 Task: Select the ''Changes'' option.
Action: Mouse scrolled (205, 333) with delta (0, 0)
Screenshot: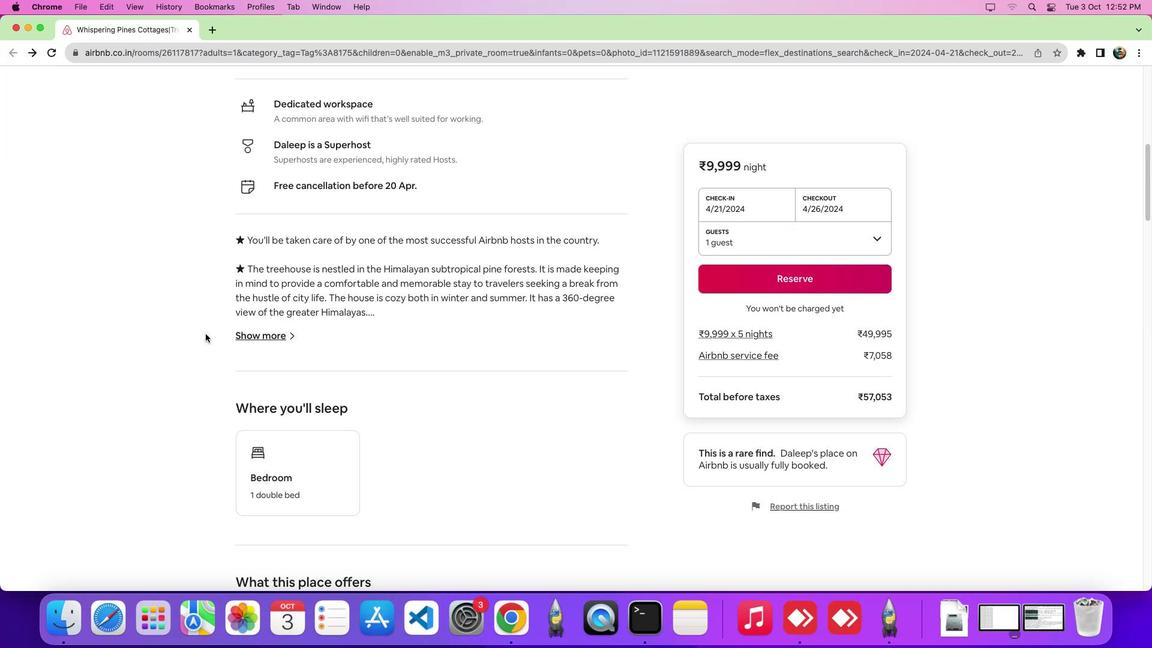 
Action: Mouse scrolled (205, 333) with delta (0, -1)
Screenshot: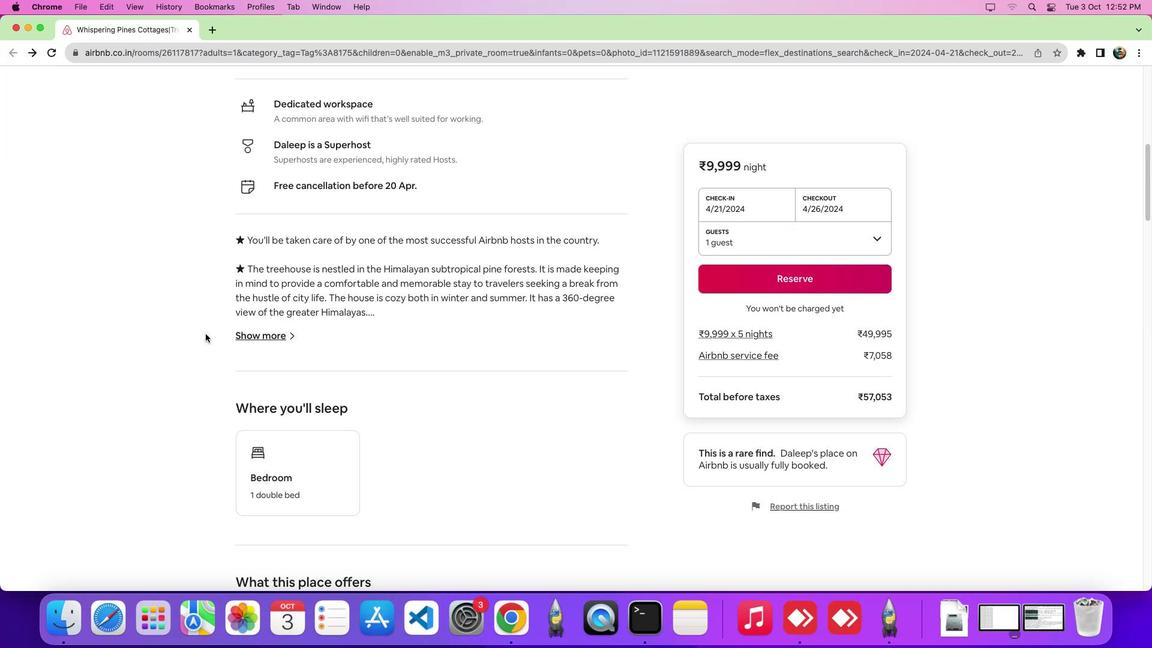 
Action: Mouse scrolled (205, 333) with delta (0, -5)
Screenshot: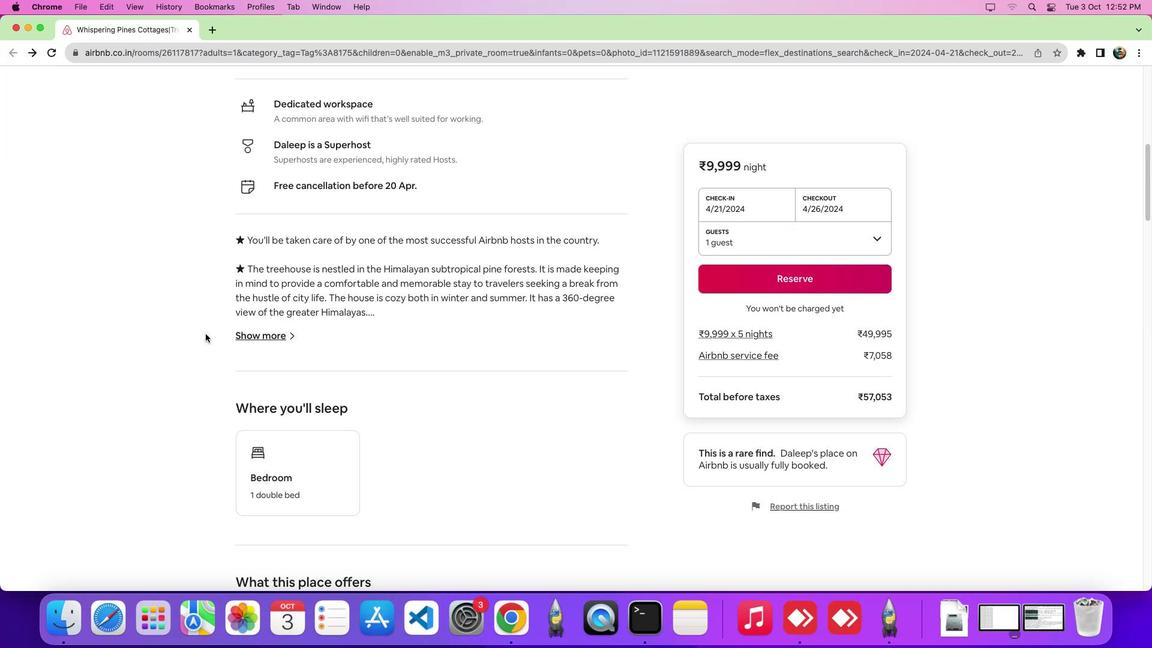 
Action: Mouse scrolled (205, 333) with delta (0, -7)
Screenshot: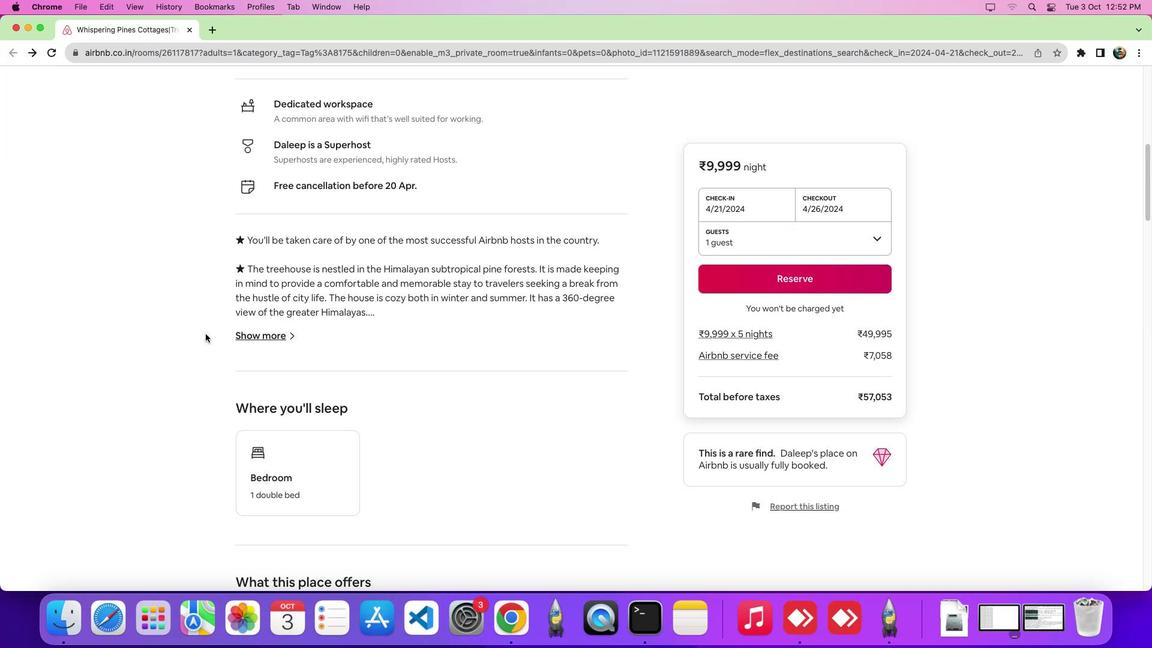 
Action: Mouse scrolled (205, 333) with delta (0, -8)
Screenshot: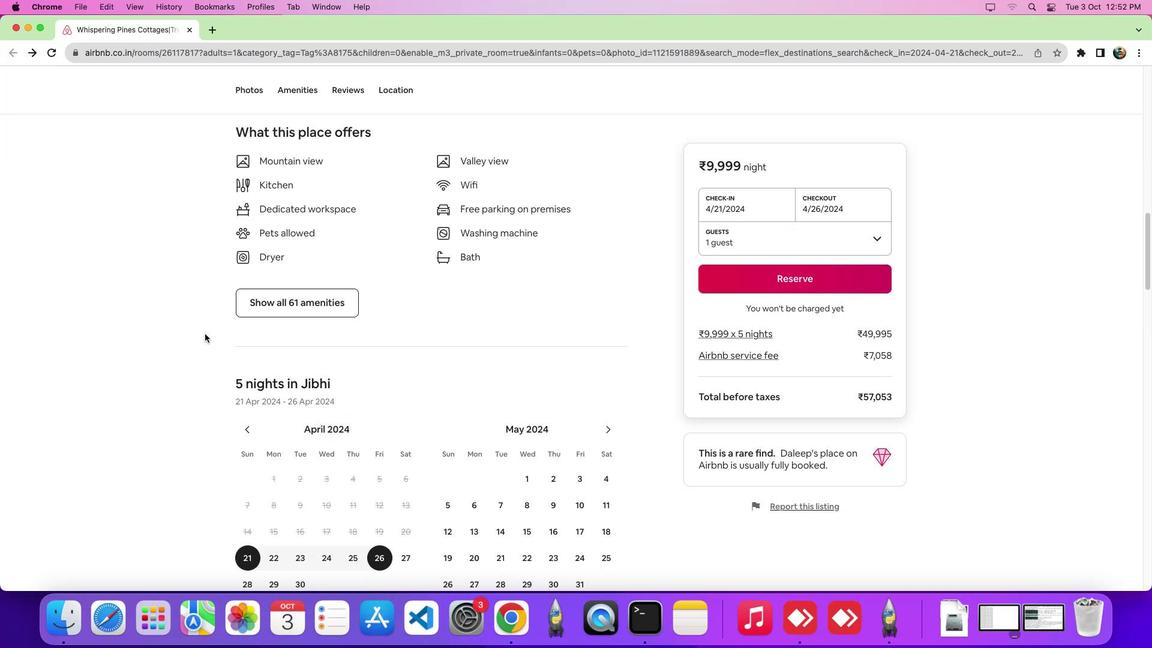 
Action: Mouse moved to (205, 333)
Screenshot: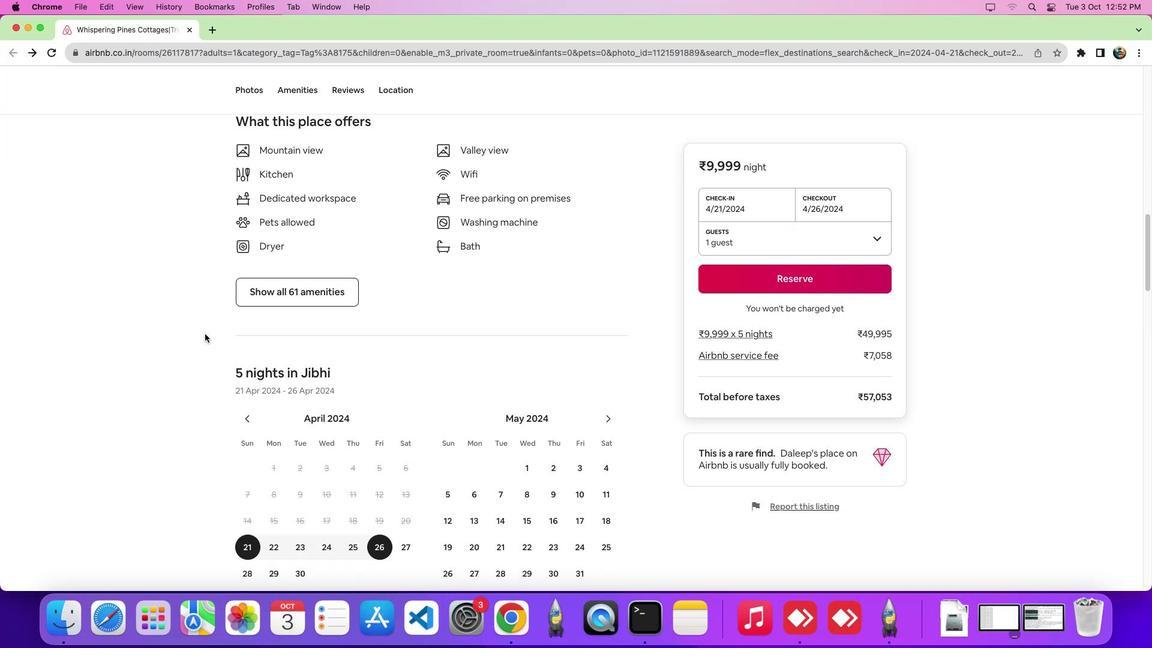 
Action: Mouse scrolled (205, 333) with delta (0, 0)
Screenshot: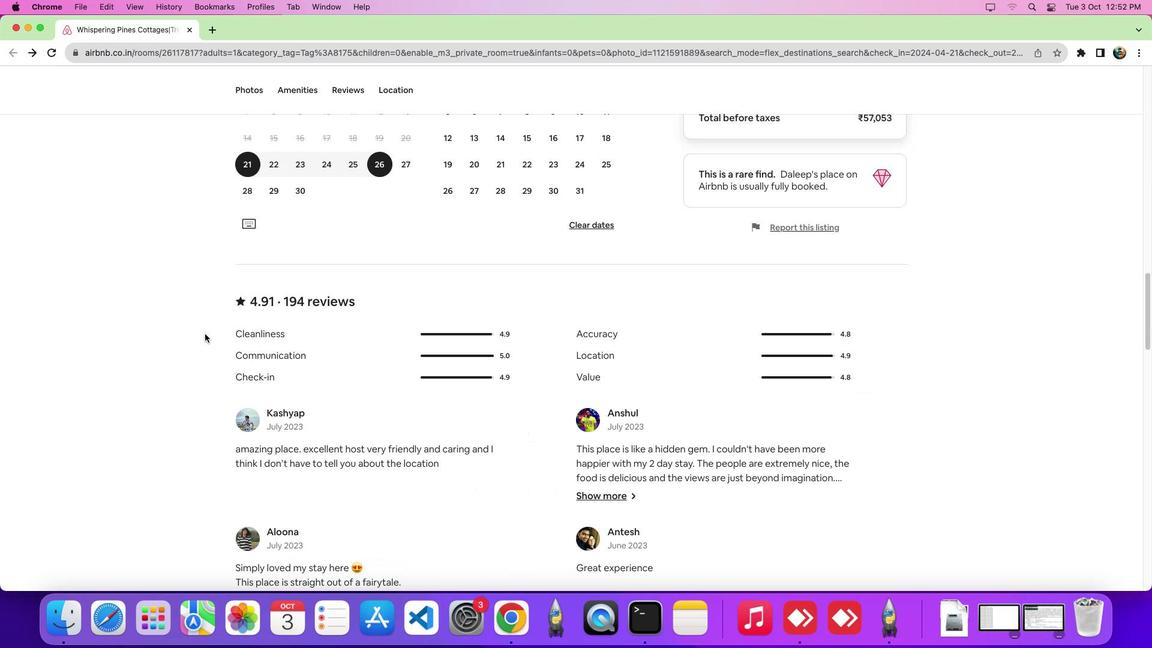 
Action: Mouse scrolled (205, 333) with delta (0, -1)
Screenshot: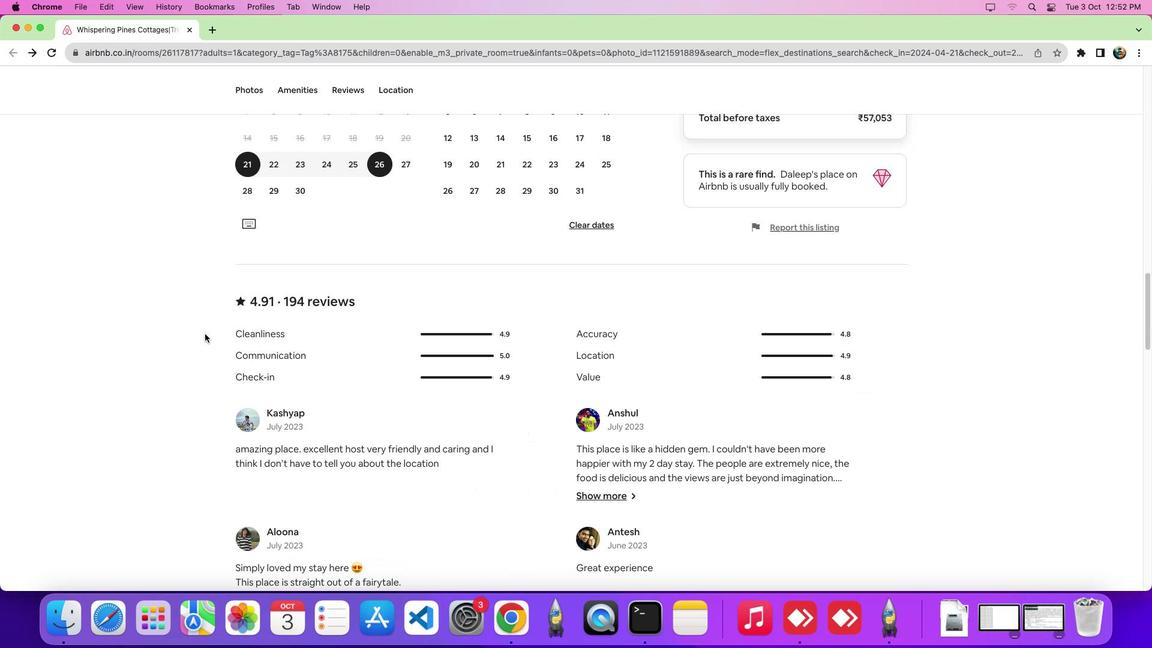 
Action: Mouse scrolled (205, 333) with delta (0, -5)
Screenshot: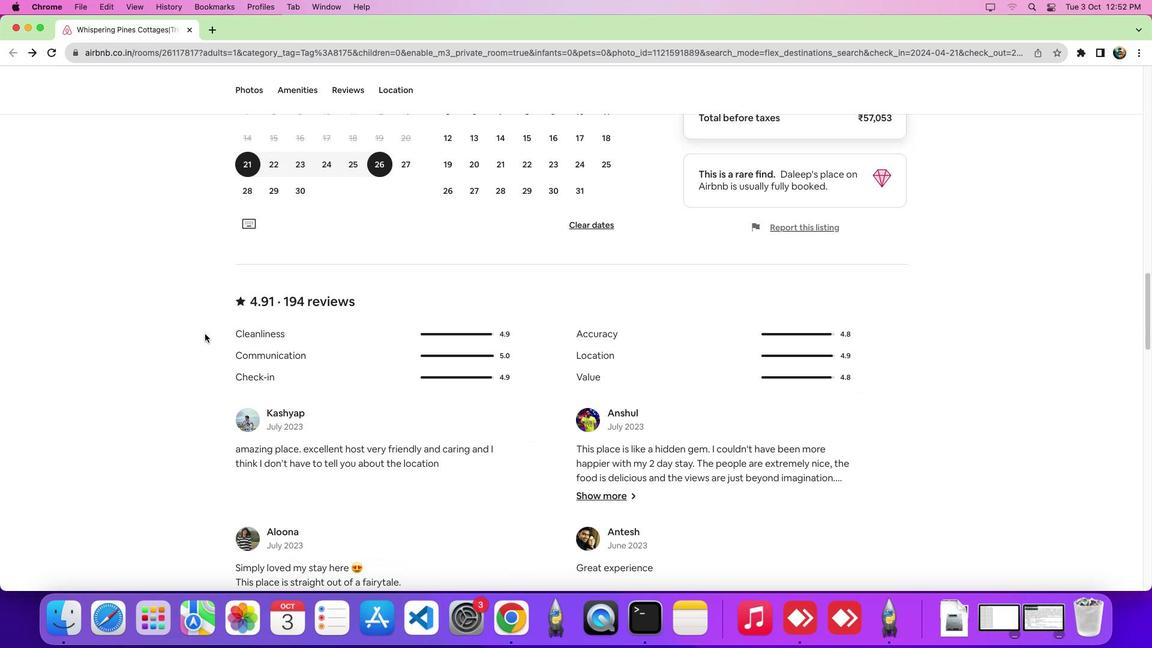 
Action: Mouse scrolled (205, 333) with delta (0, -7)
Screenshot: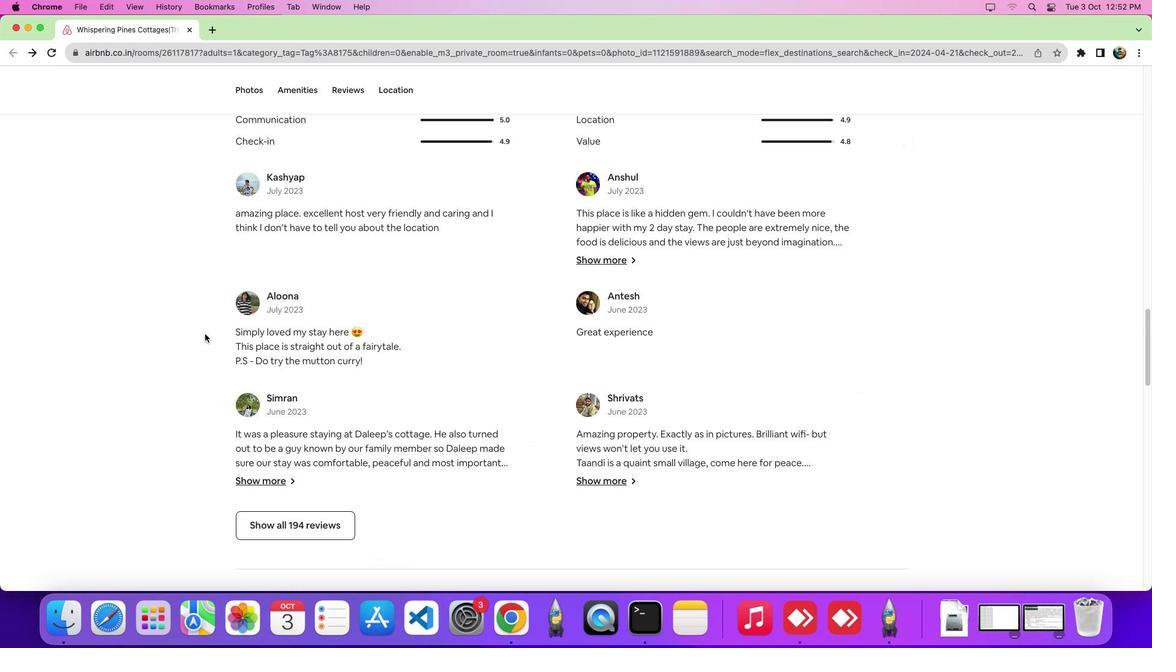 
Action: Mouse moved to (202, 333)
Screenshot: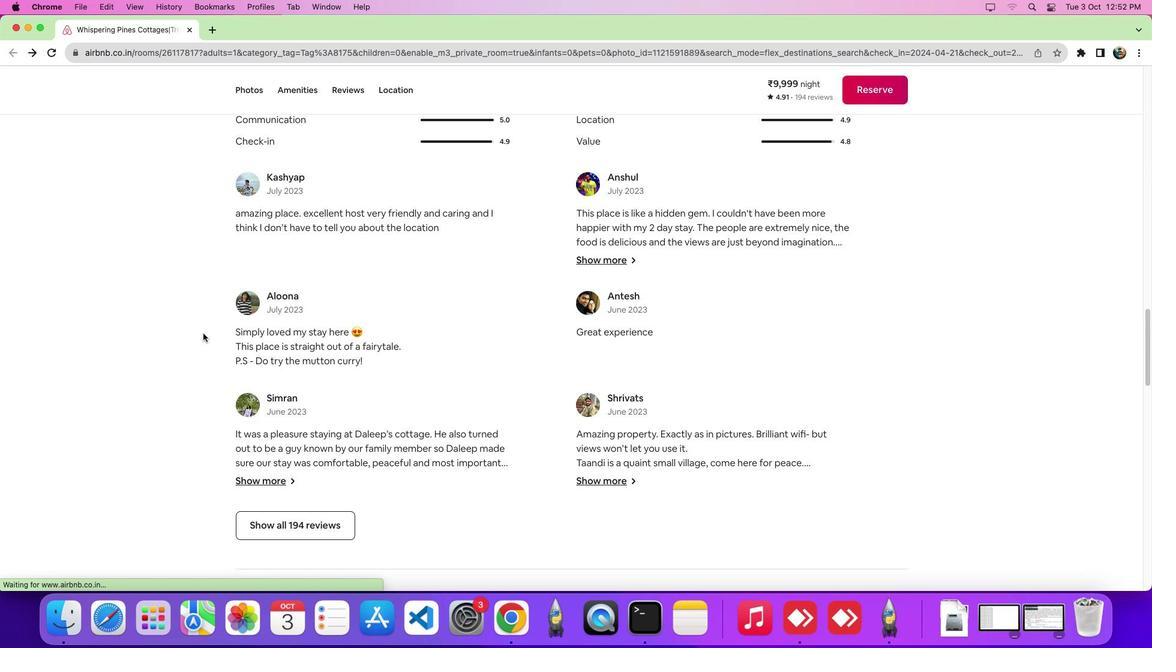 
Action: Mouse scrolled (202, 333) with delta (0, 0)
Screenshot: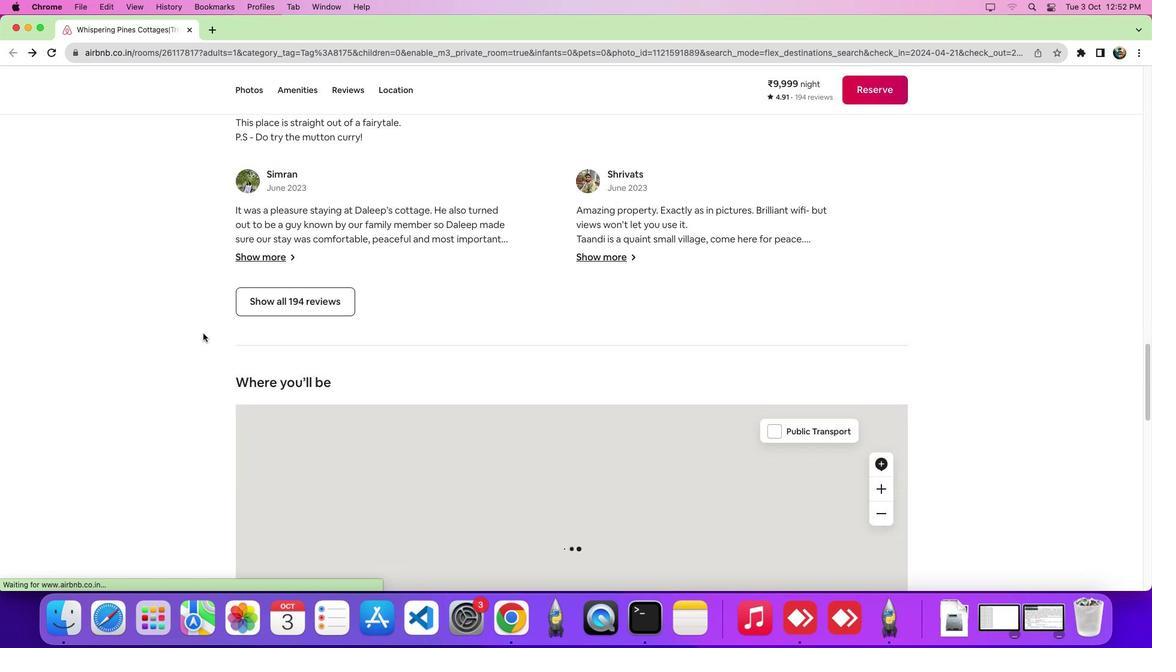 
Action: Mouse scrolled (202, 333) with delta (0, 0)
Screenshot: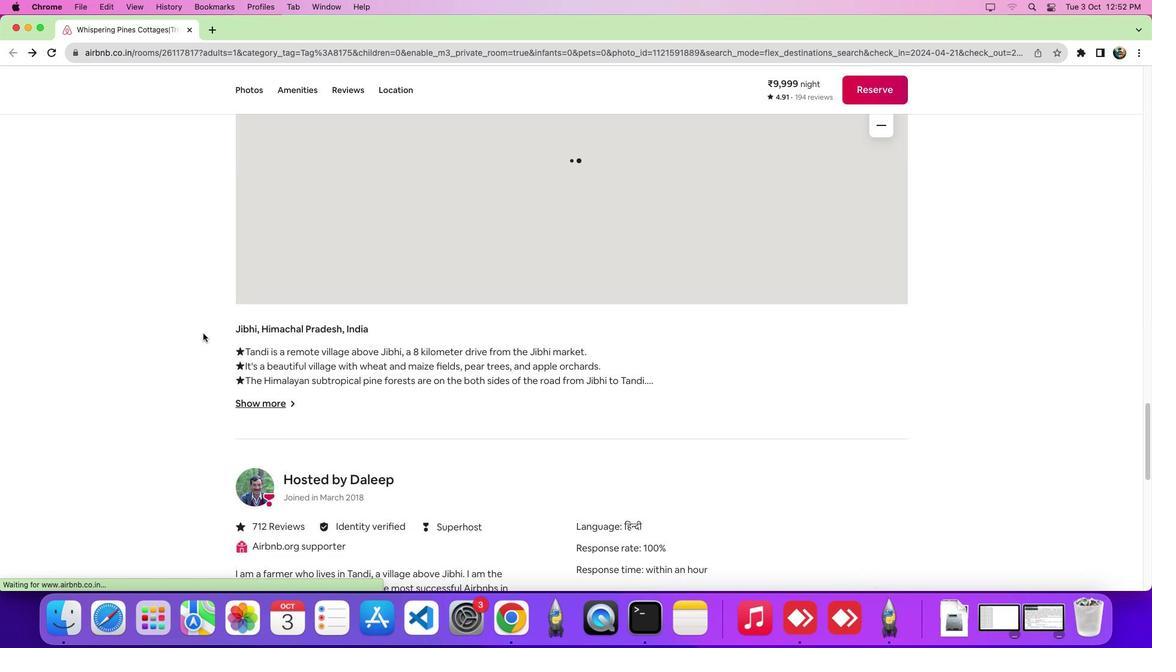 
Action: Mouse scrolled (202, 333) with delta (0, -5)
Screenshot: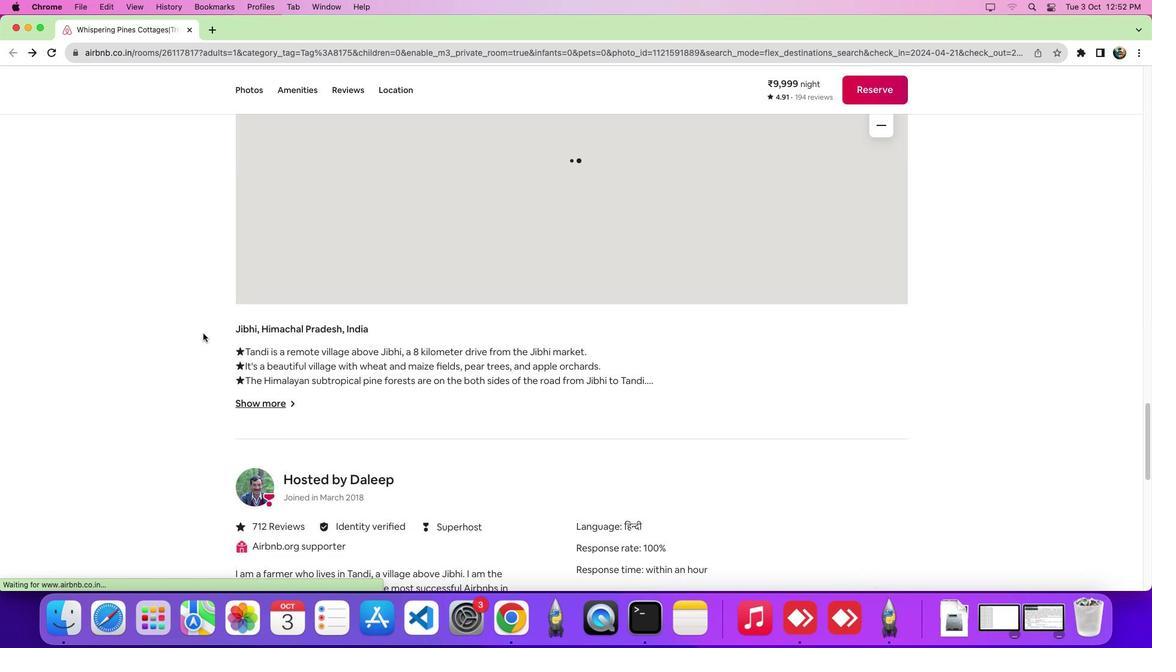 
Action: Mouse scrolled (202, 333) with delta (0, -7)
Screenshot: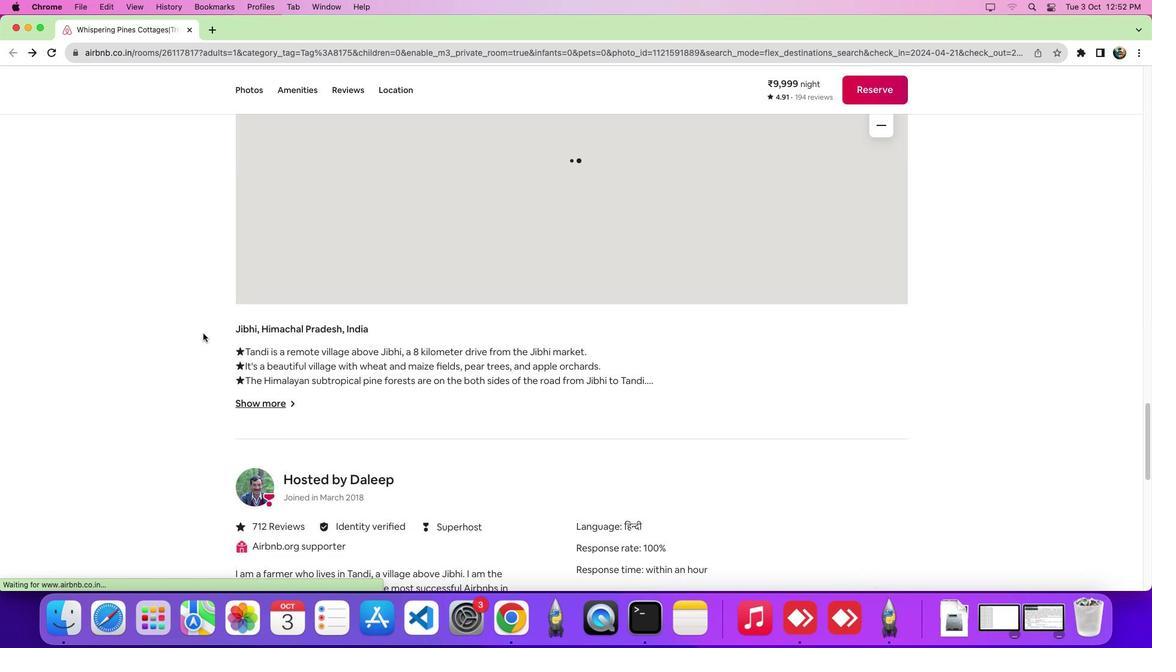 
Action: Mouse scrolled (202, 333) with delta (0, -9)
Screenshot: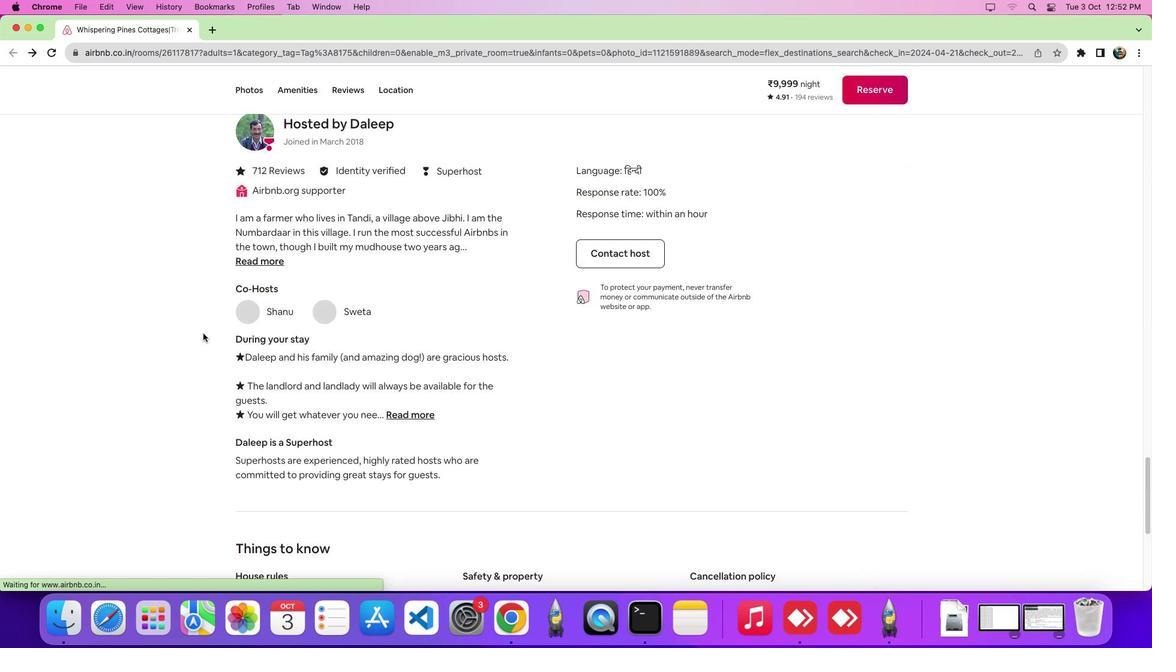 
Action: Mouse scrolled (202, 333) with delta (0, 0)
Screenshot: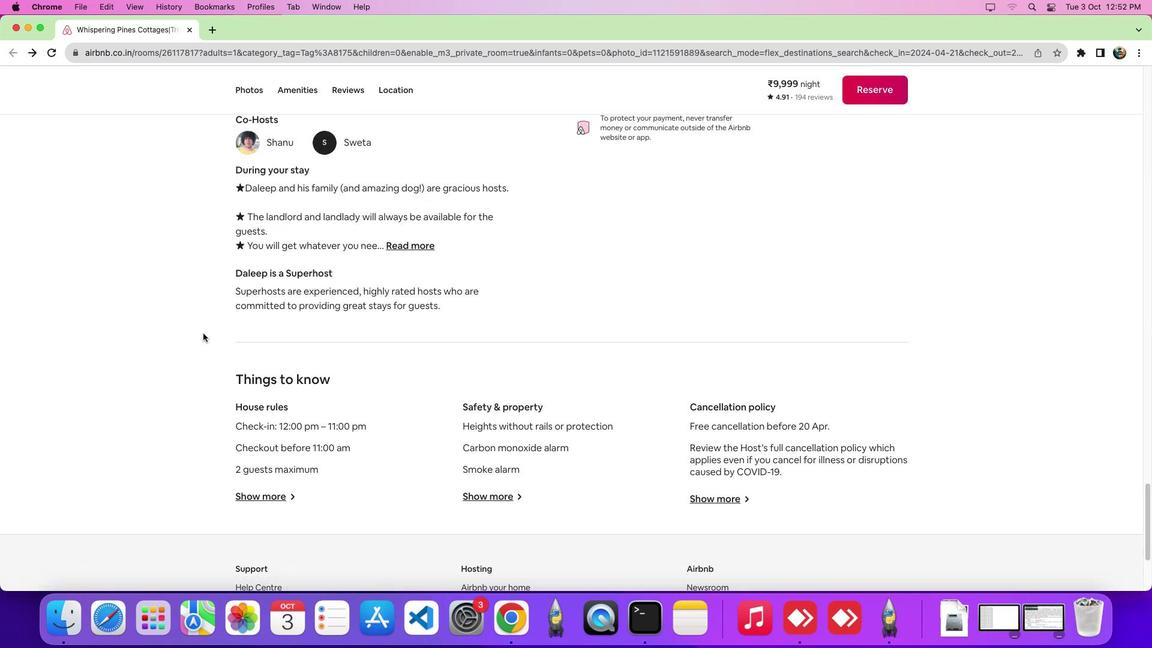 
Action: Mouse scrolled (202, 333) with delta (0, -1)
Screenshot: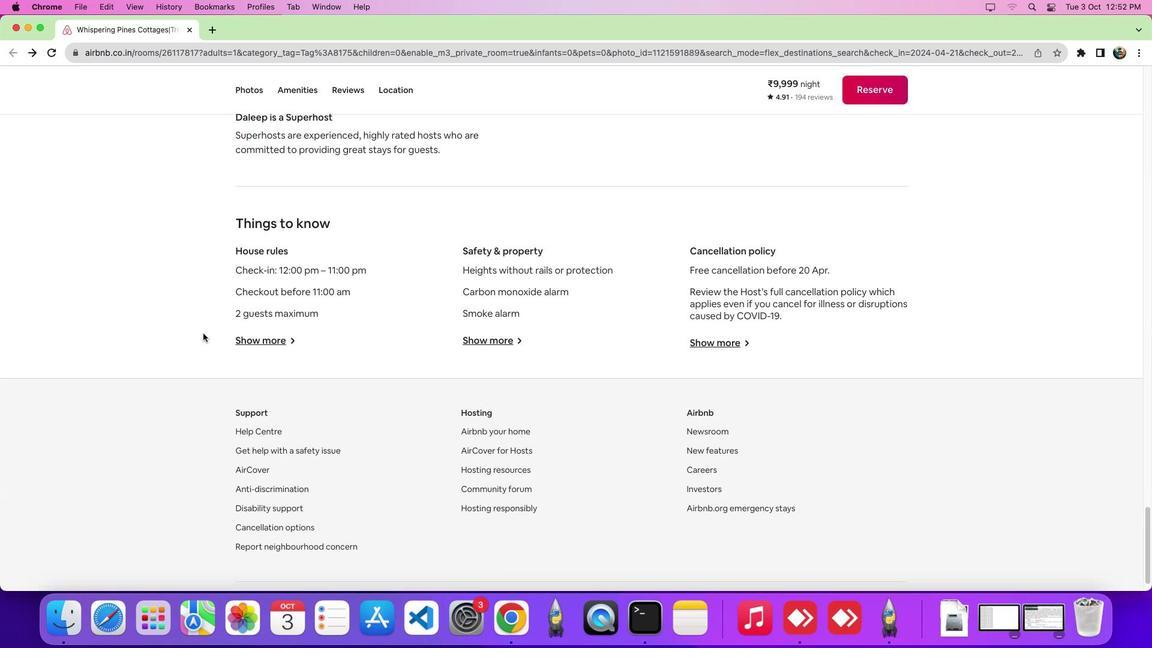 
Action: Mouse scrolled (202, 333) with delta (0, -5)
Screenshot: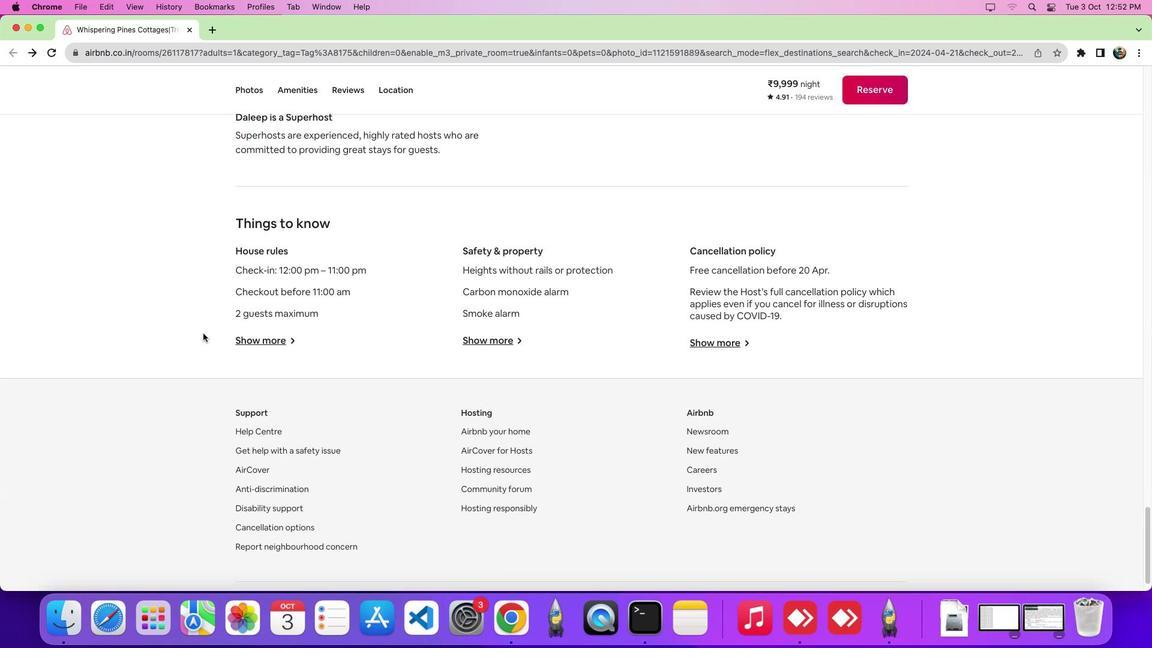 
Action: Mouse scrolled (202, 333) with delta (0, -8)
Screenshot: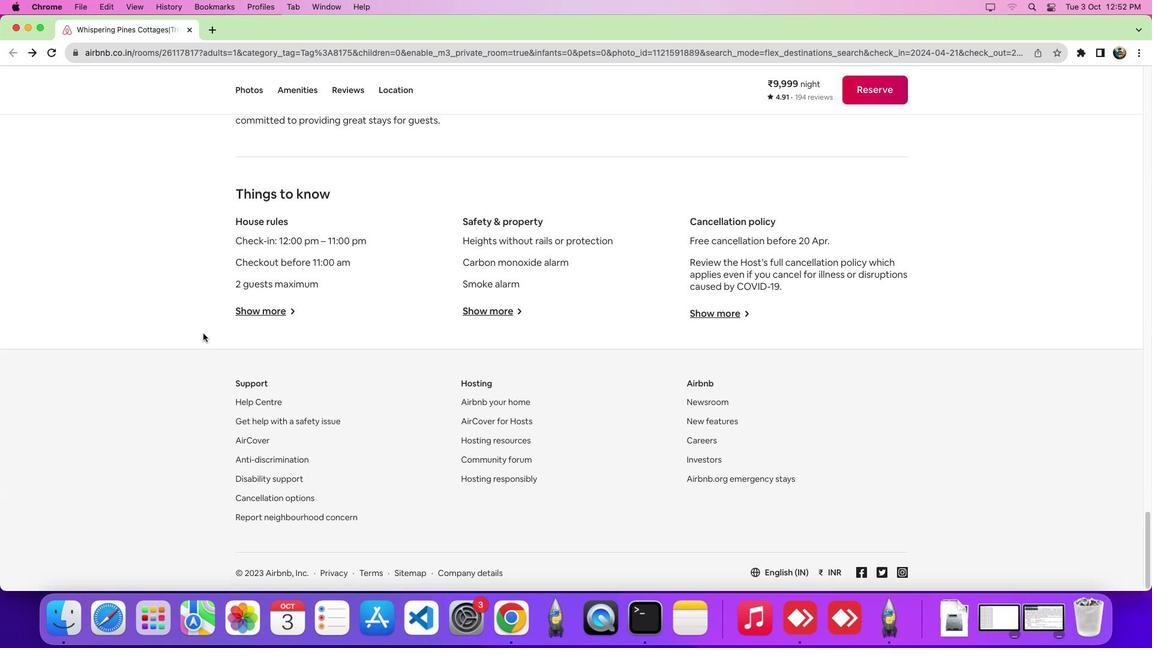 
Action: Mouse scrolled (202, 333) with delta (0, -9)
Screenshot: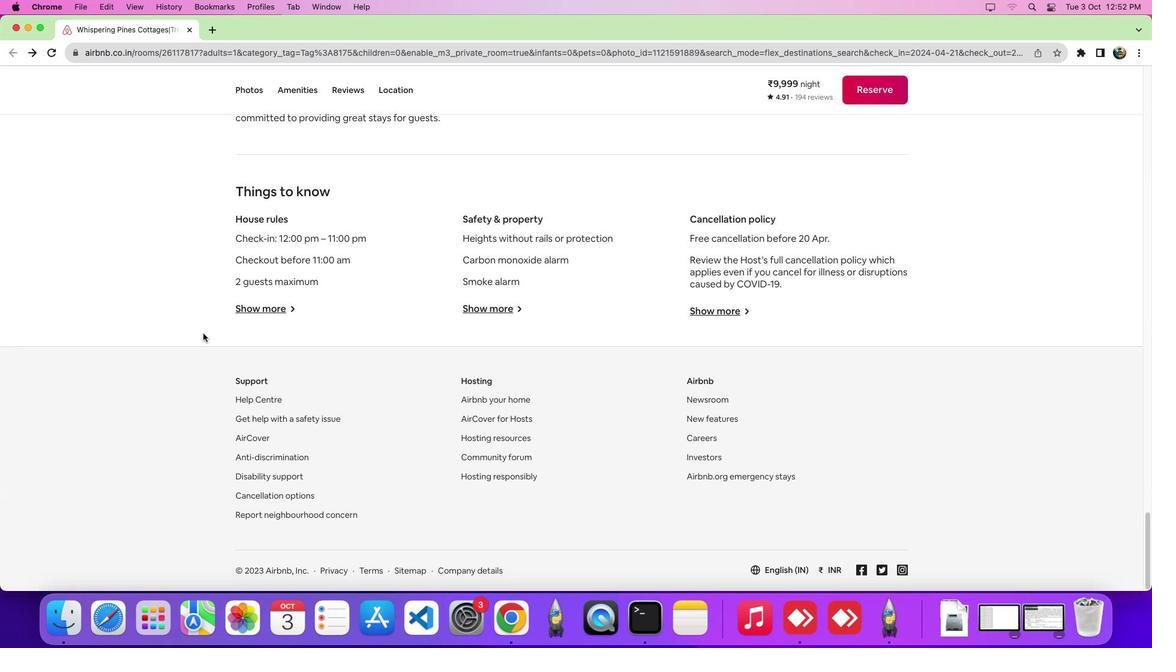 
Action: Mouse moved to (202, 333)
Screenshot: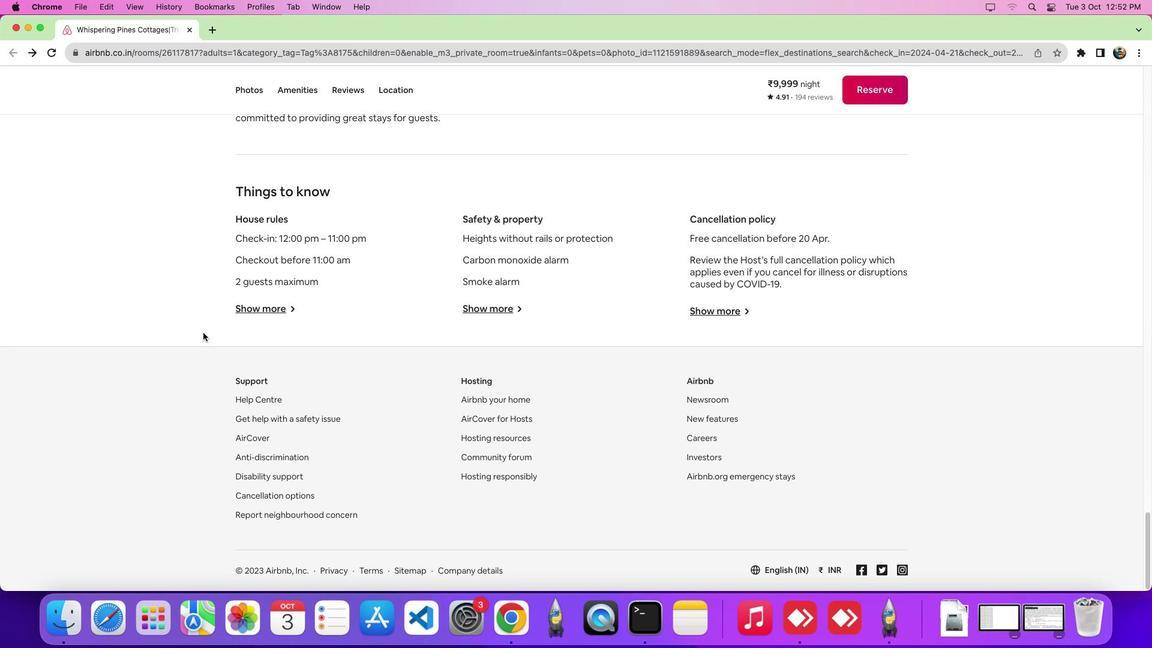 
Action: Mouse scrolled (202, 333) with delta (0, 0)
Screenshot: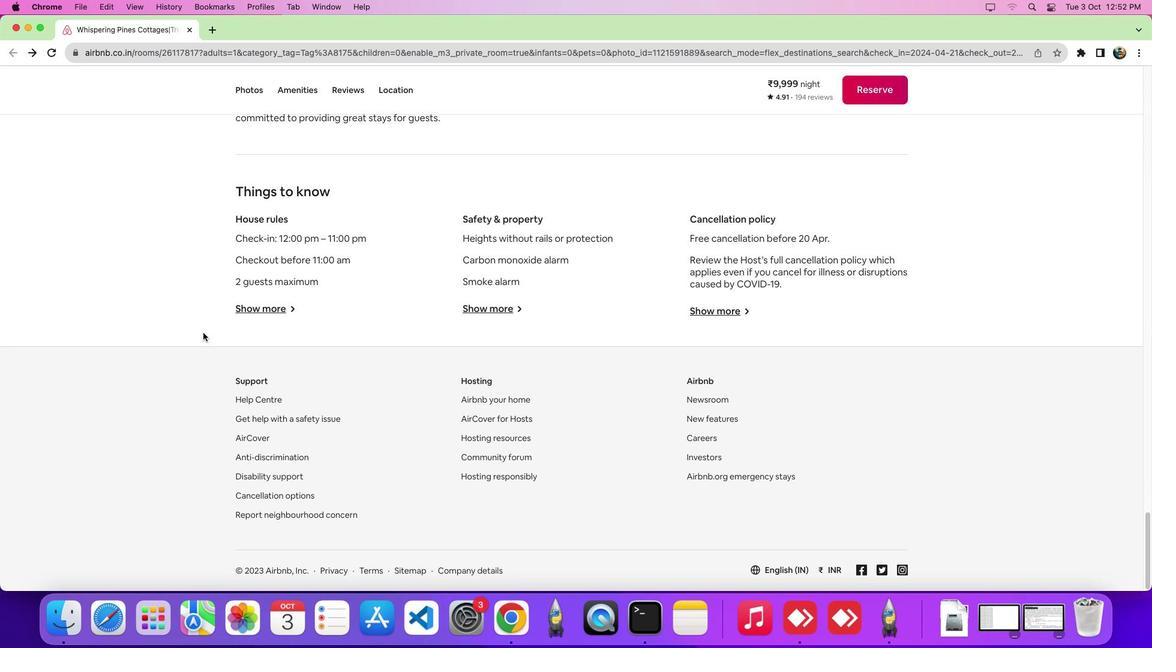 
Action: Mouse scrolled (202, 333) with delta (0, -1)
Screenshot: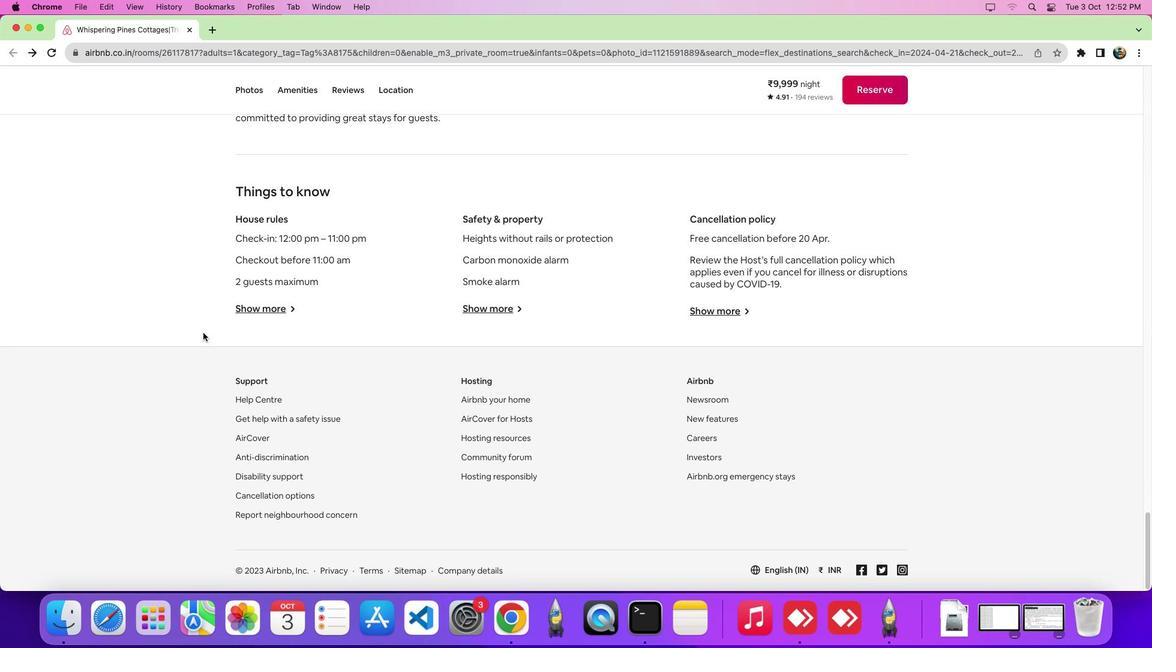 
Action: Mouse scrolled (202, 333) with delta (0, -5)
Screenshot: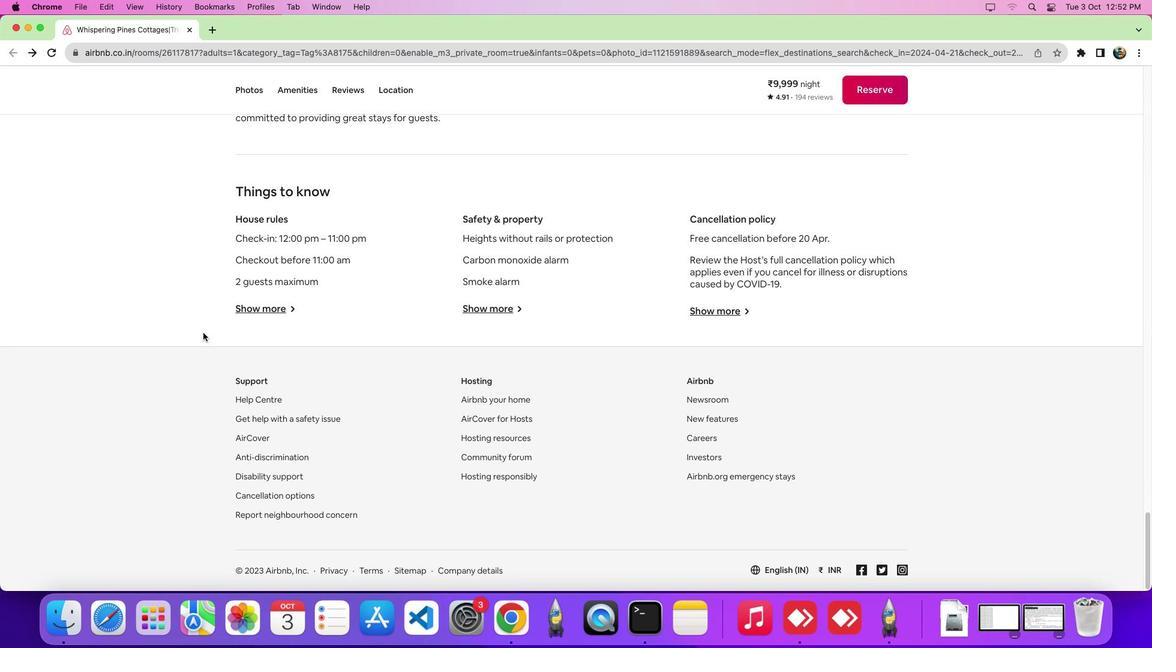 
Action: Mouse scrolled (202, 333) with delta (0, -7)
Screenshot: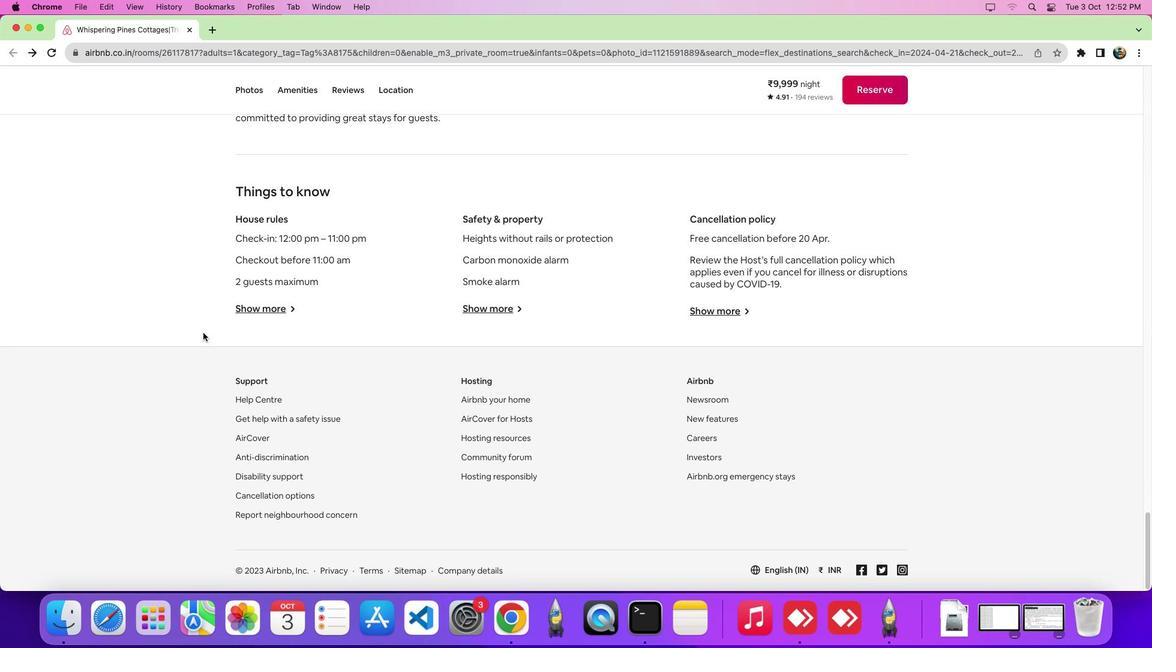 
Action: Mouse moved to (257, 441)
Screenshot: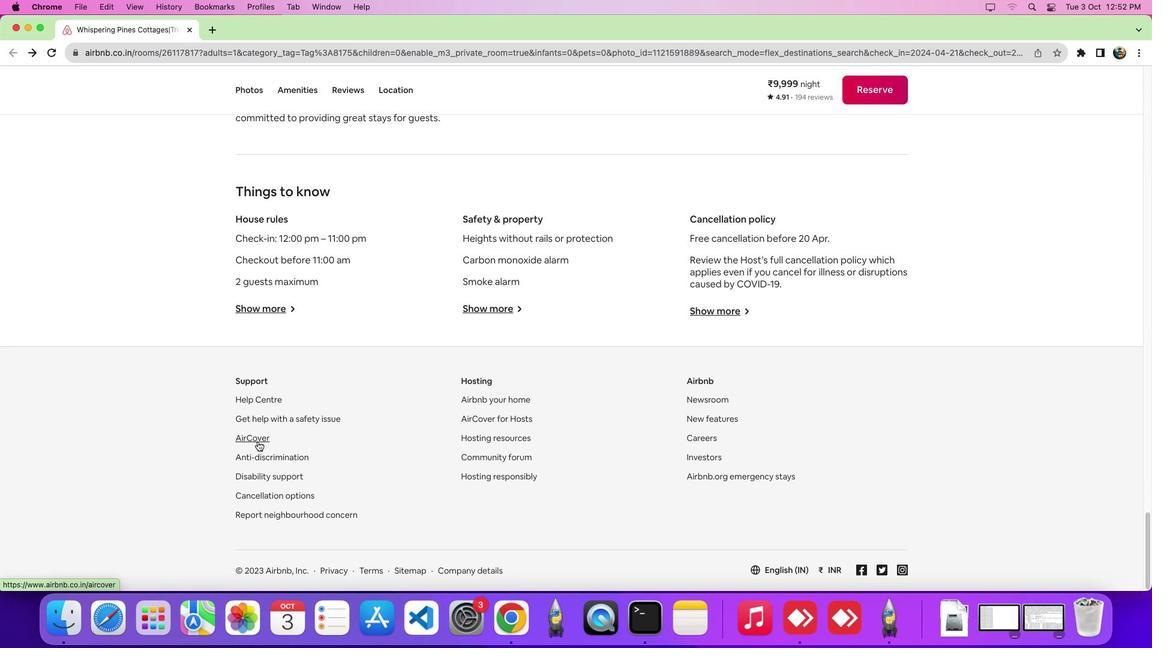 
Action: Mouse pressed left at (257, 441)
Screenshot: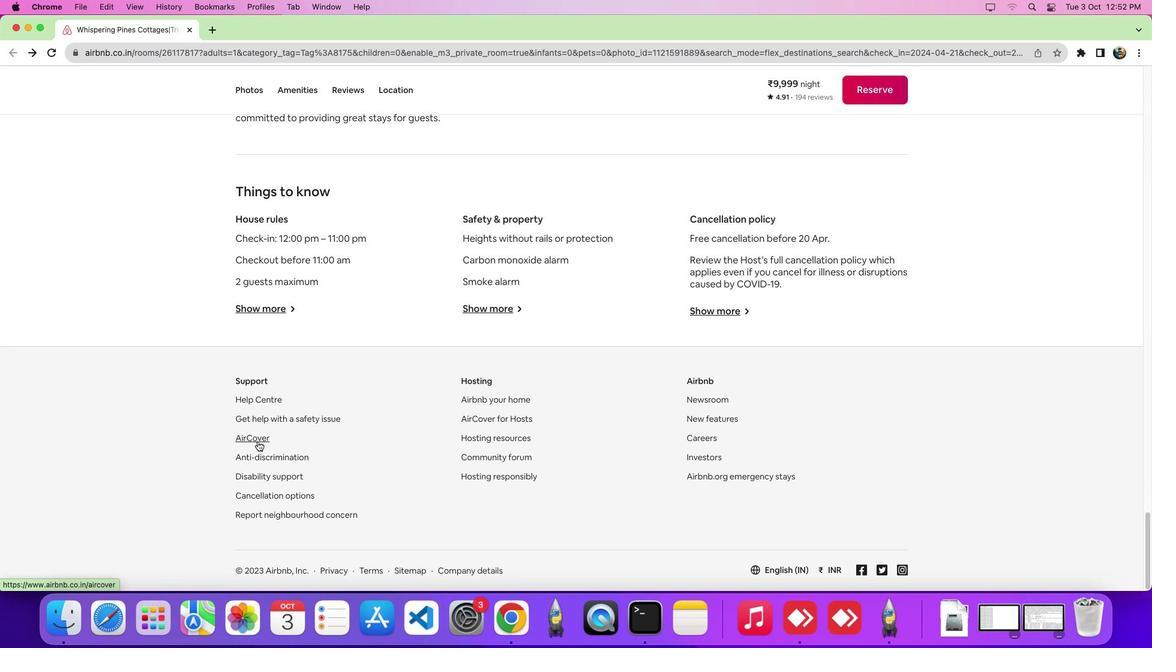 
Action: Mouse moved to (308, 138)
Screenshot: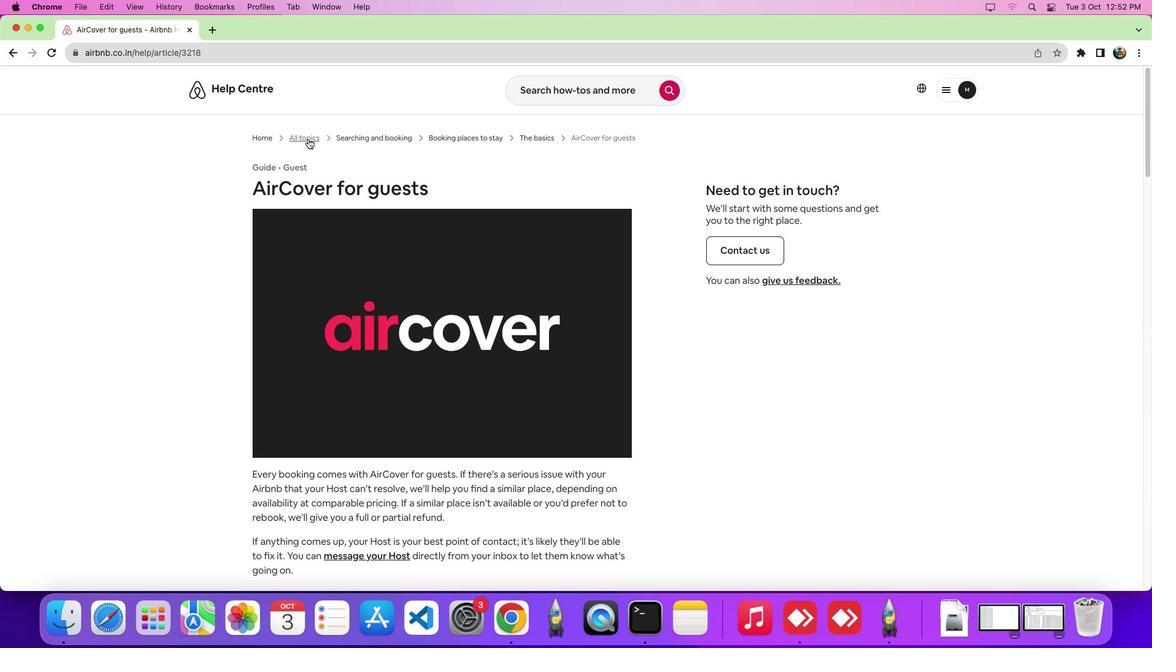 
Action: Mouse pressed left at (308, 138)
Screenshot: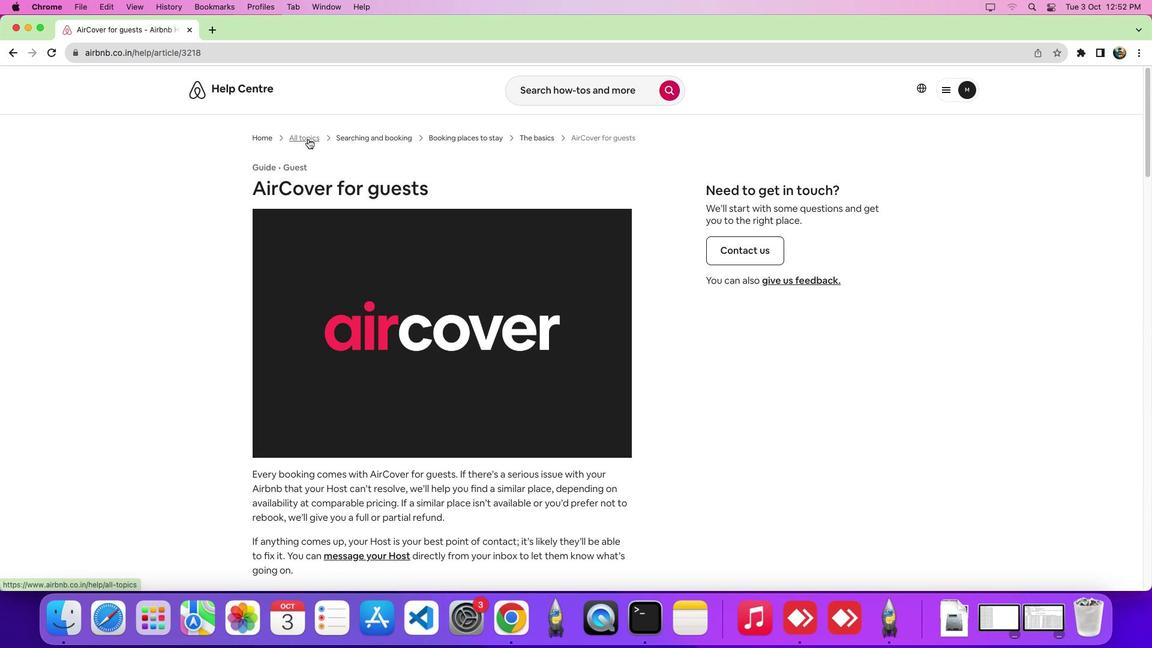 
Action: Mouse moved to (420, 375)
Screenshot: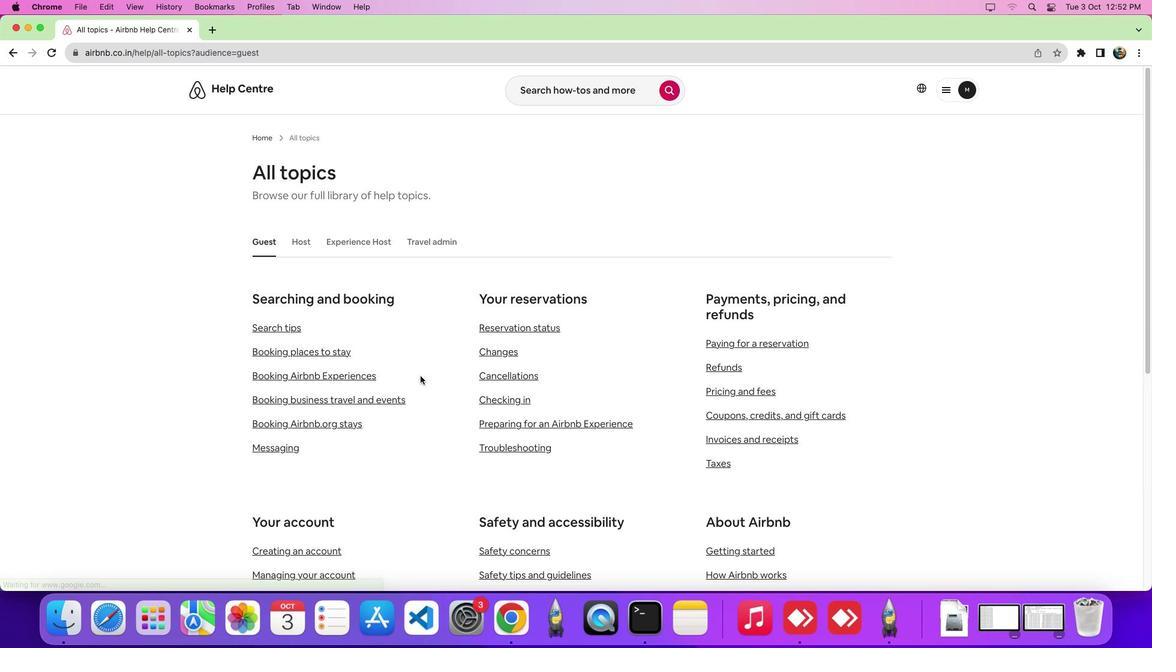 
Action: Mouse scrolled (420, 375) with delta (0, 0)
Screenshot: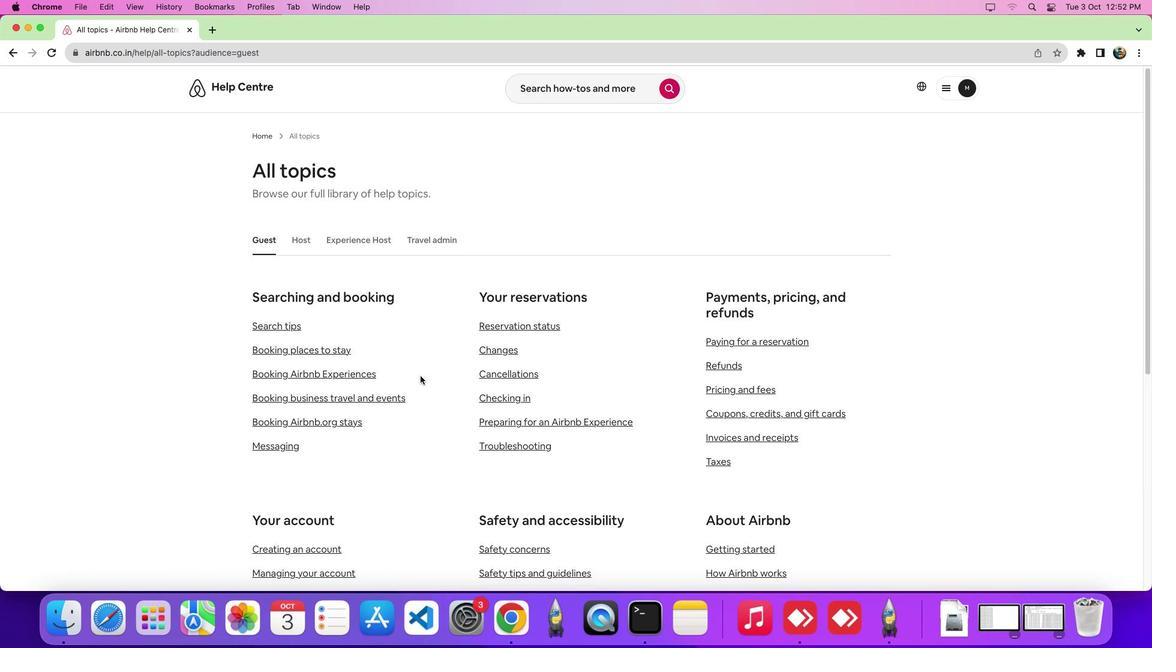 
Action: Mouse scrolled (420, 375) with delta (0, 0)
Screenshot: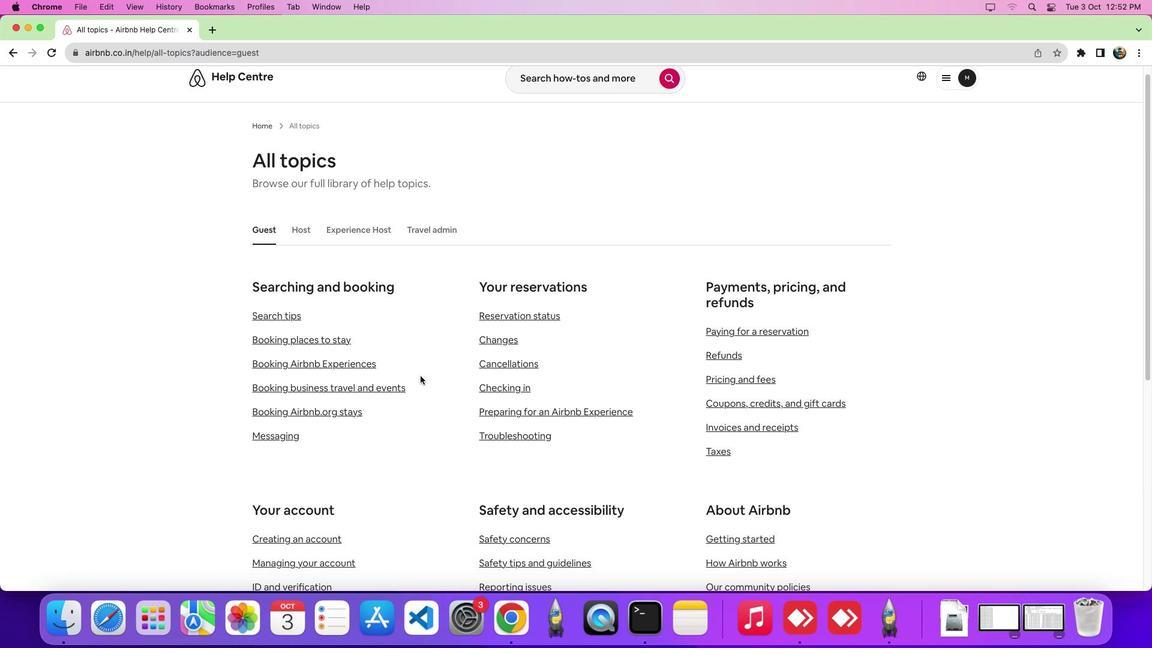 
Action: Mouse scrolled (420, 375) with delta (0, 0)
Screenshot: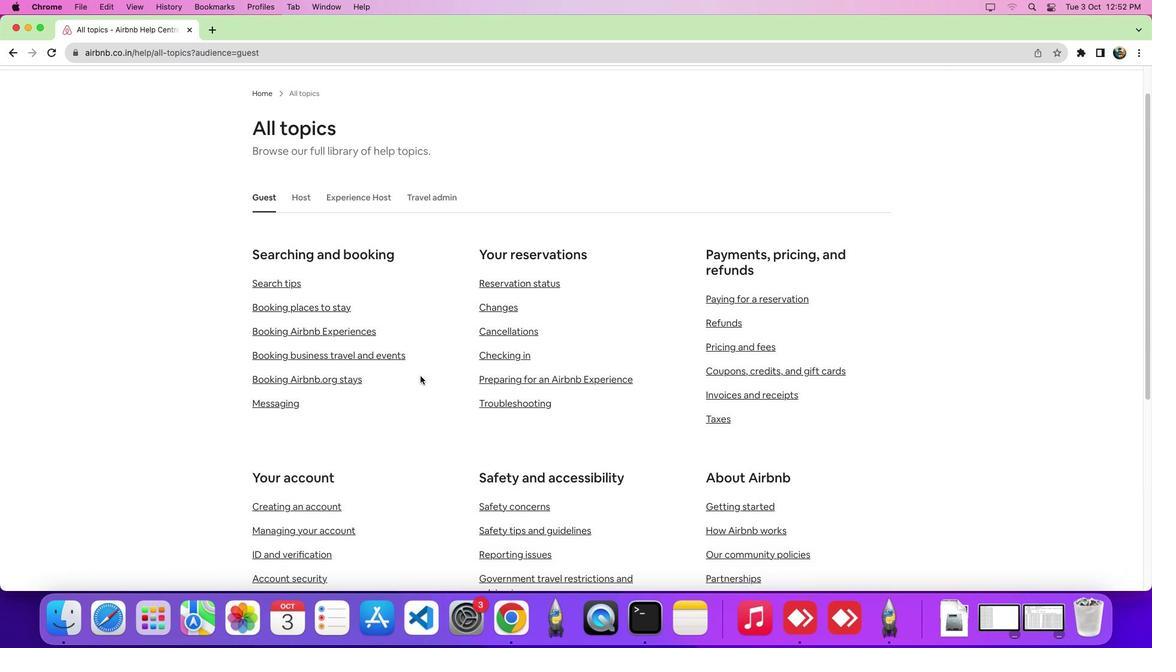 
Action: Mouse scrolled (420, 375) with delta (0, -1)
Screenshot: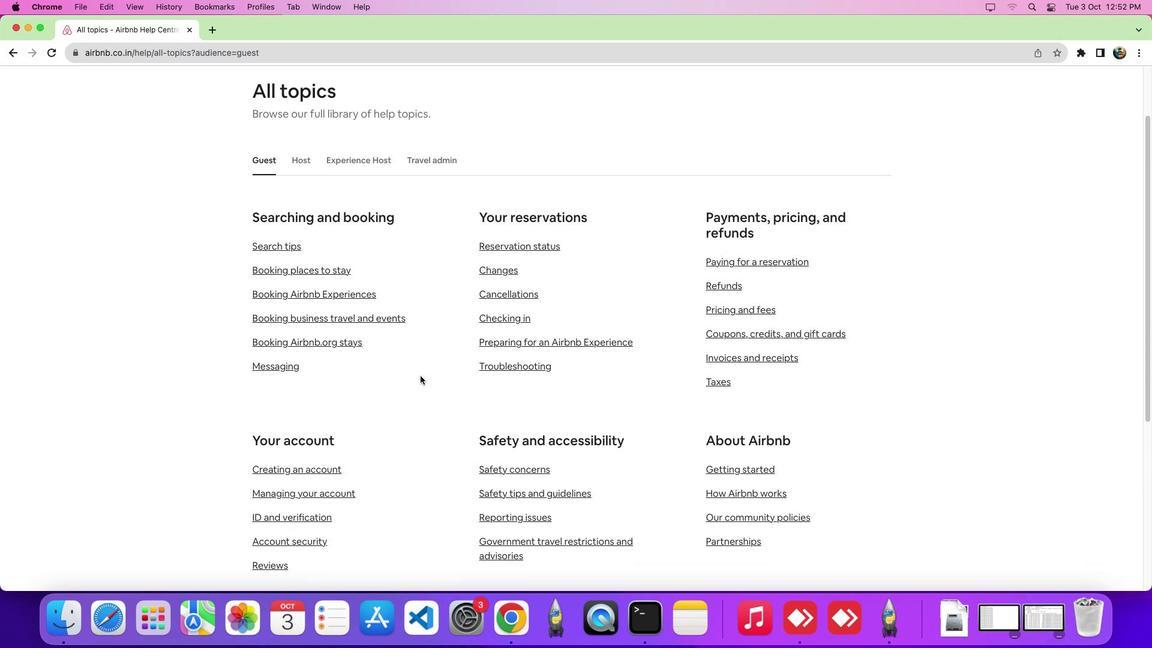 
Action: Mouse moved to (270, 133)
Screenshot: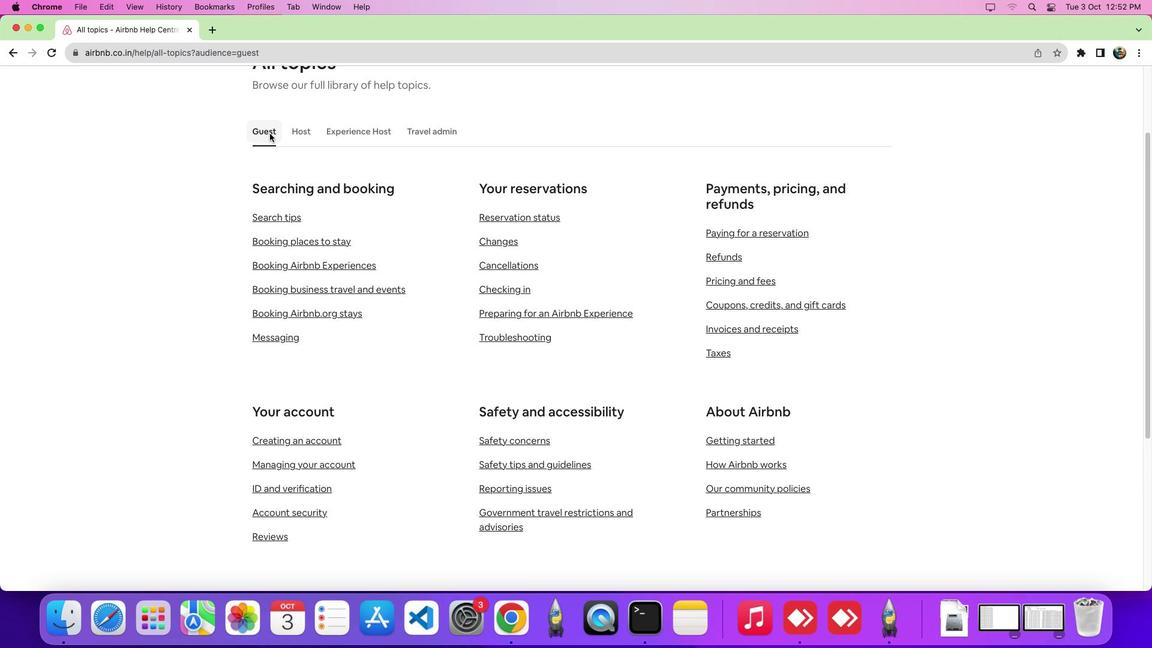 
Action: Mouse pressed left at (270, 133)
Screenshot: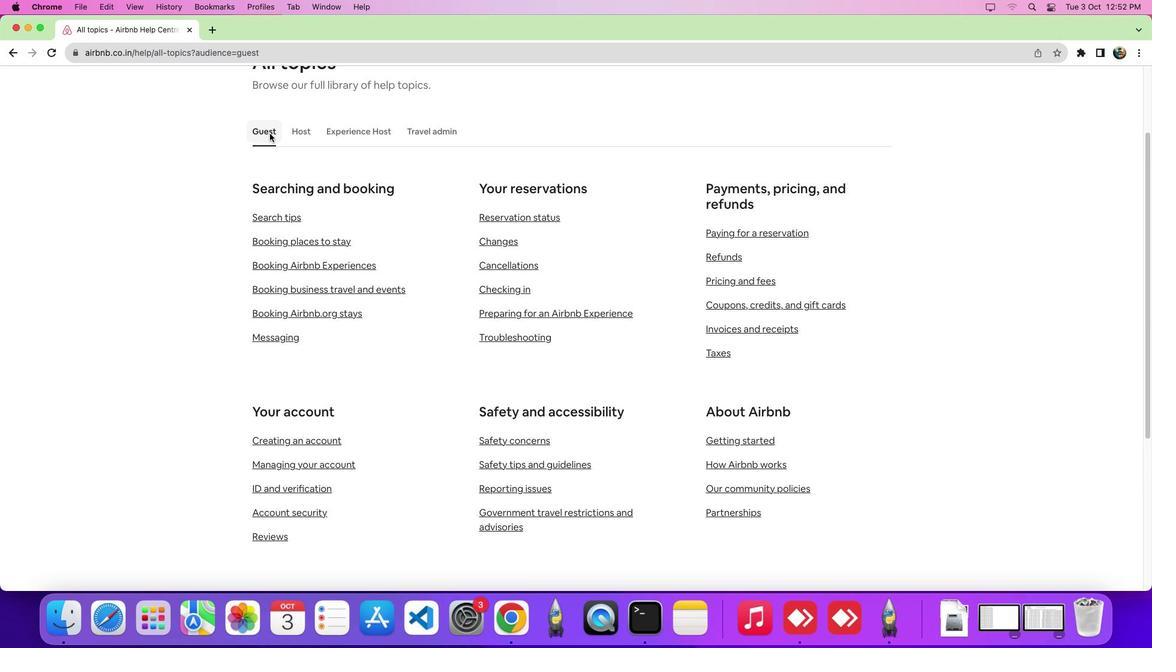 
Action: Mouse moved to (516, 240)
Screenshot: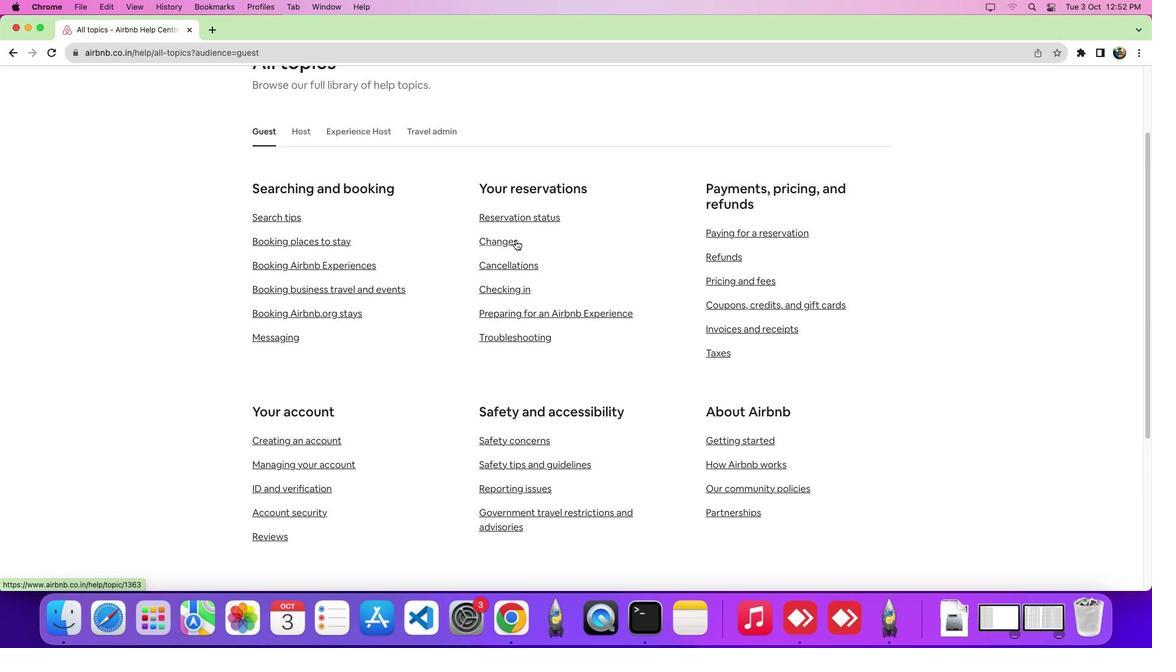 
Action: Mouse pressed left at (516, 240)
Screenshot: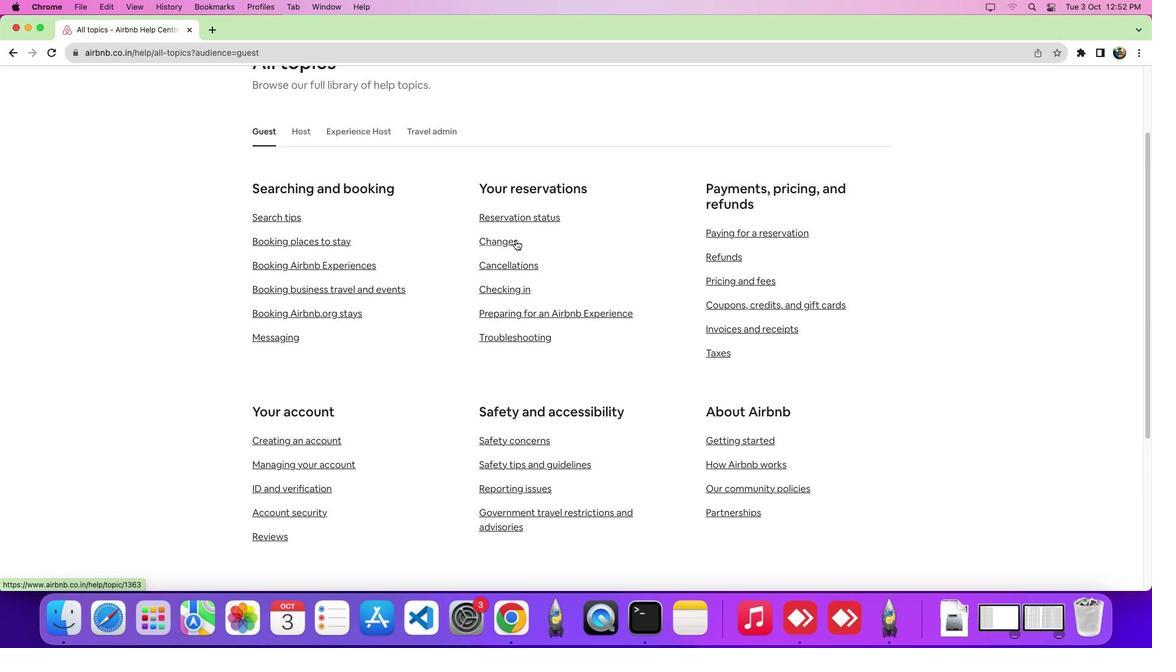 
Action: Mouse moved to (545, 267)
Screenshot: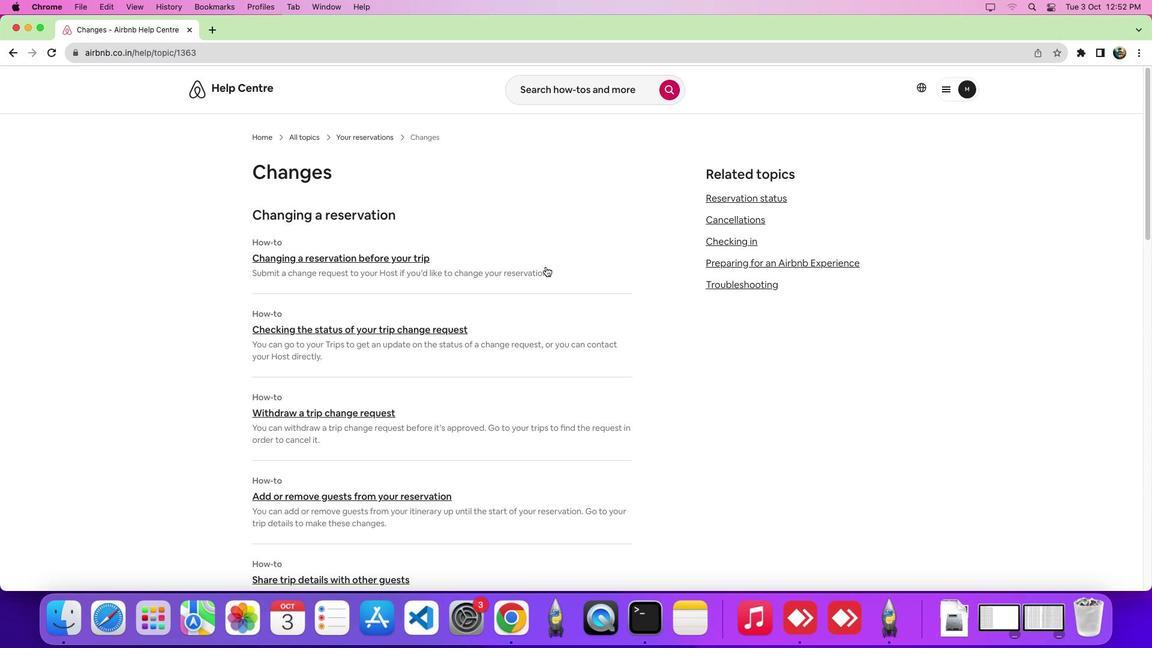 
Action: Mouse scrolled (545, 267) with delta (0, 0)
Screenshot: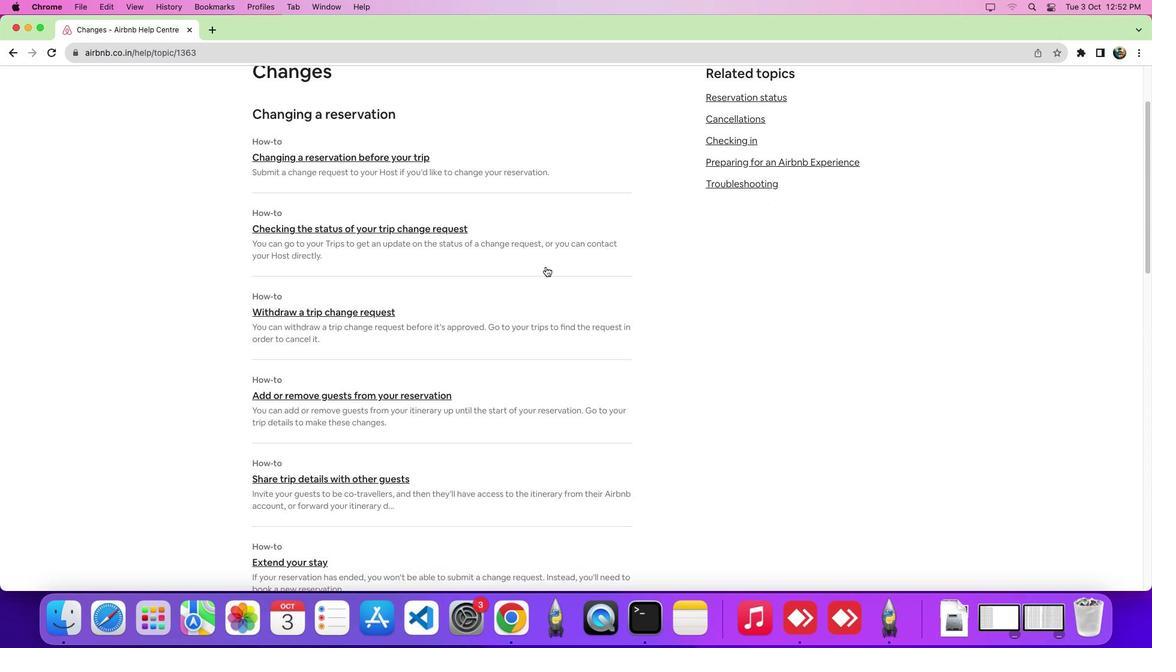 
Action: Mouse scrolled (545, 267) with delta (0, 0)
Screenshot: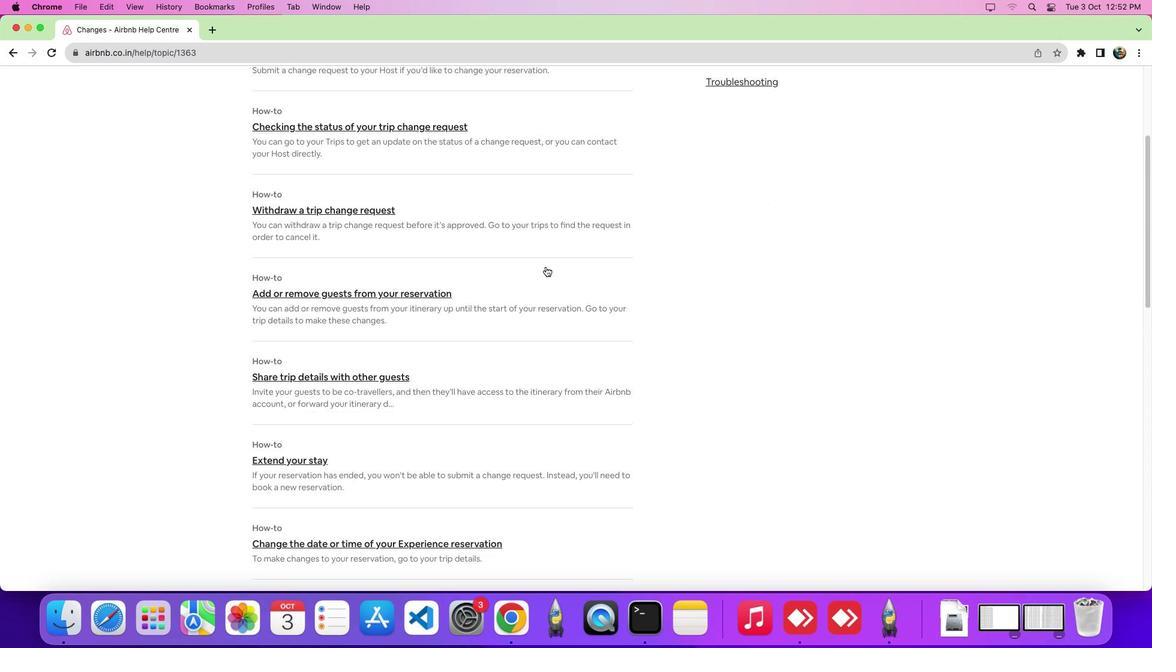 
Action: Mouse scrolled (545, 267) with delta (0, -4)
Screenshot: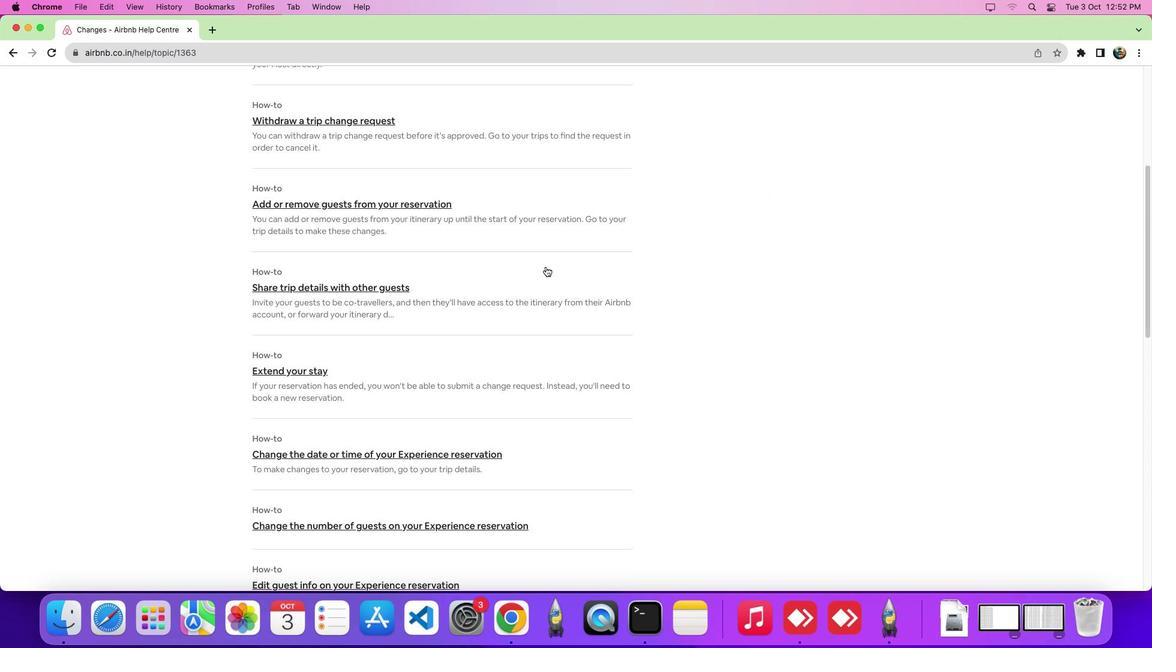 
Action: Mouse scrolled (545, 267) with delta (0, -5)
Screenshot: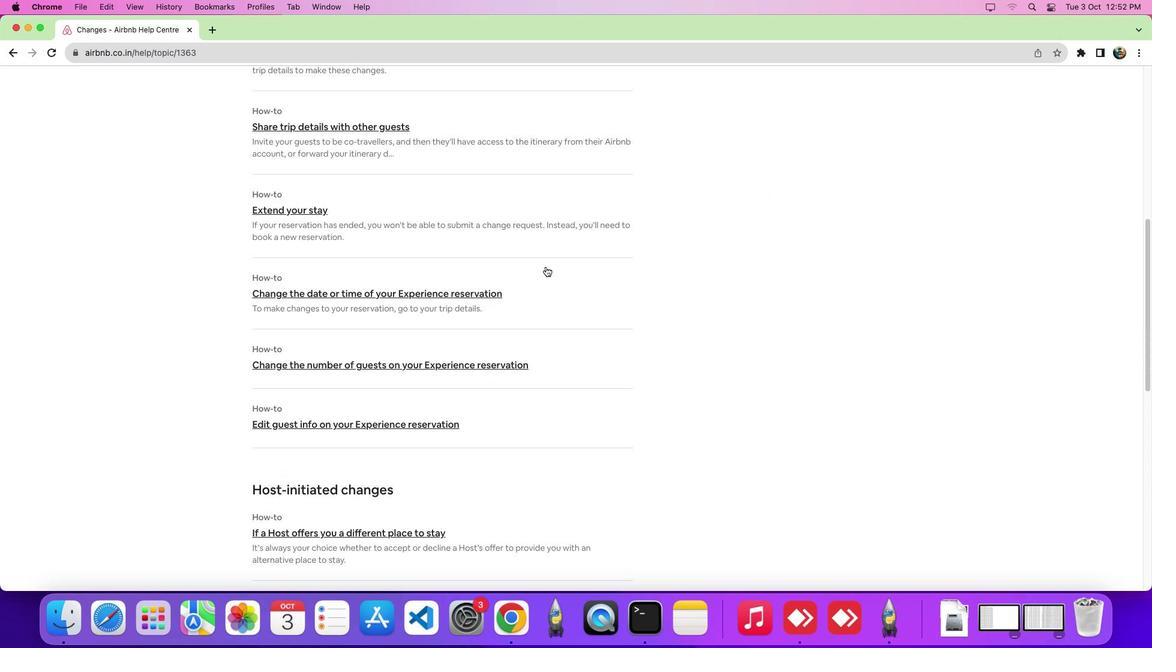 
Action: Mouse scrolled (545, 267) with delta (0, 0)
Screenshot: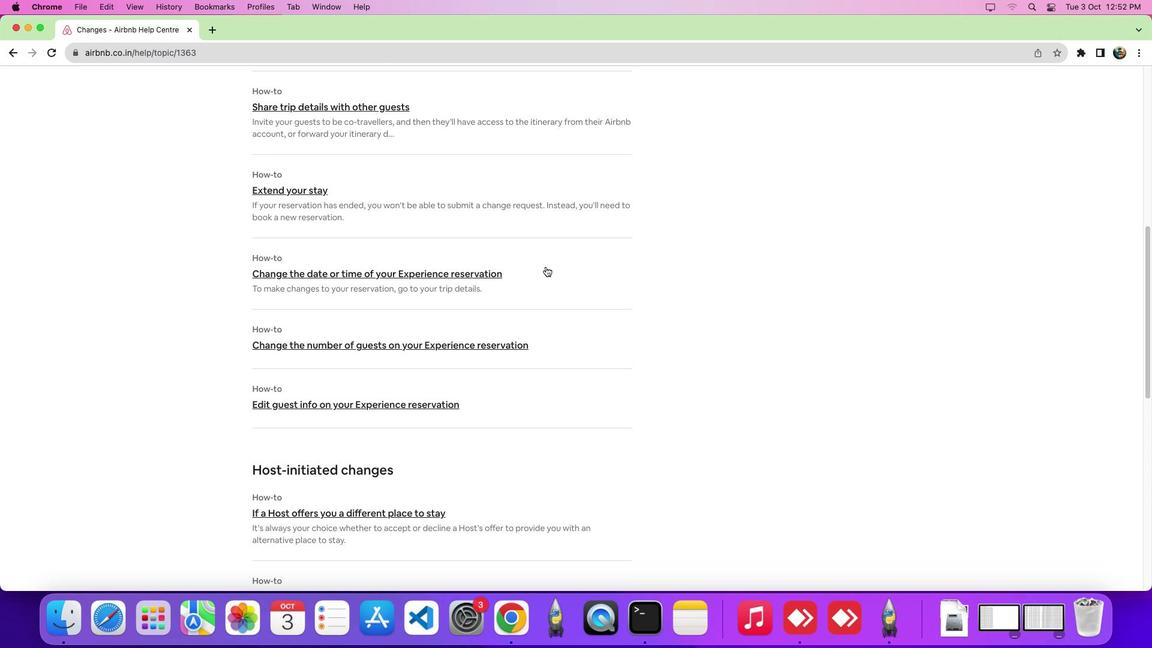 
Action: Mouse scrolled (545, 267) with delta (0, 0)
Screenshot: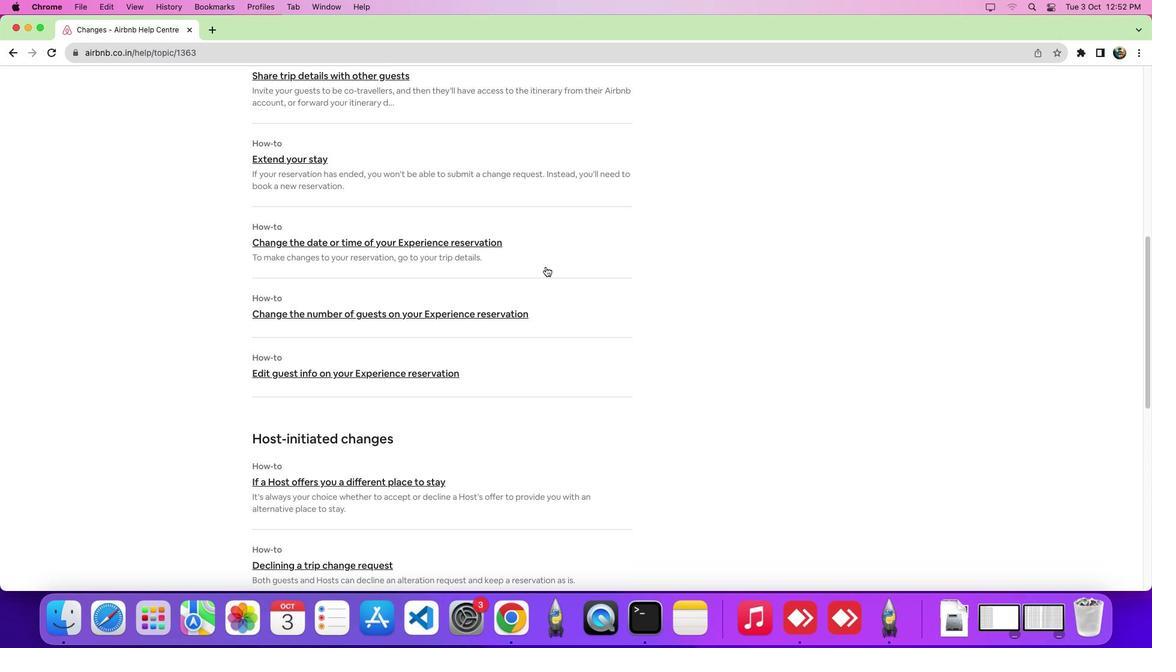 
Action: Mouse scrolled (545, 267) with delta (0, -3)
Screenshot: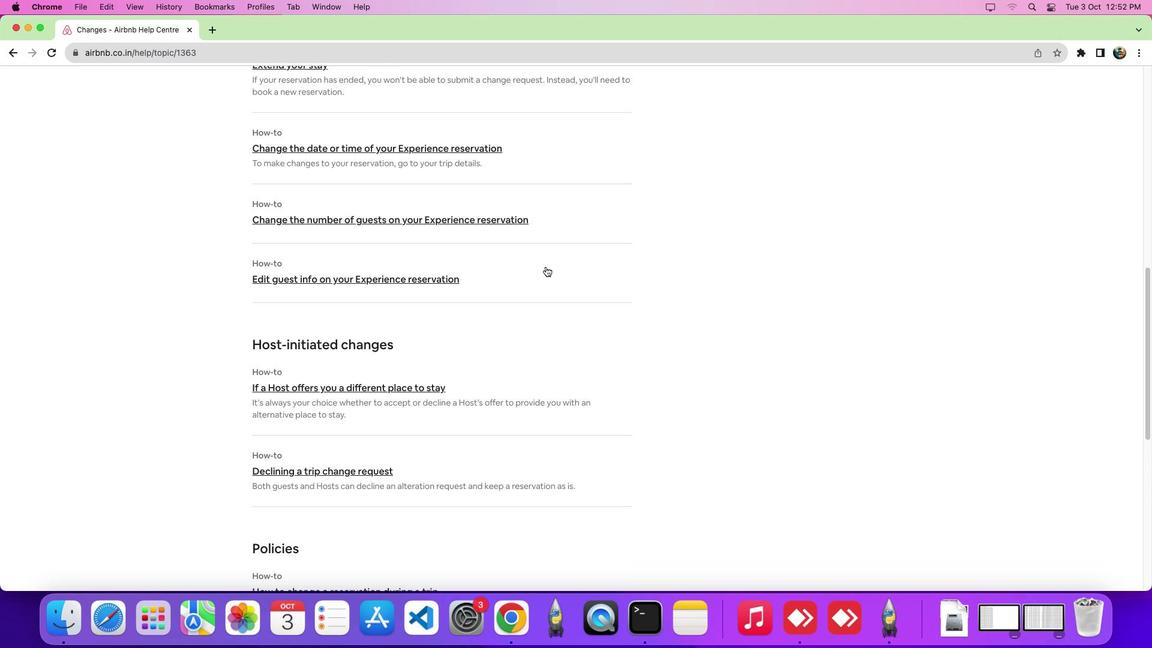 
Action: Mouse moved to (545, 267)
Screenshot: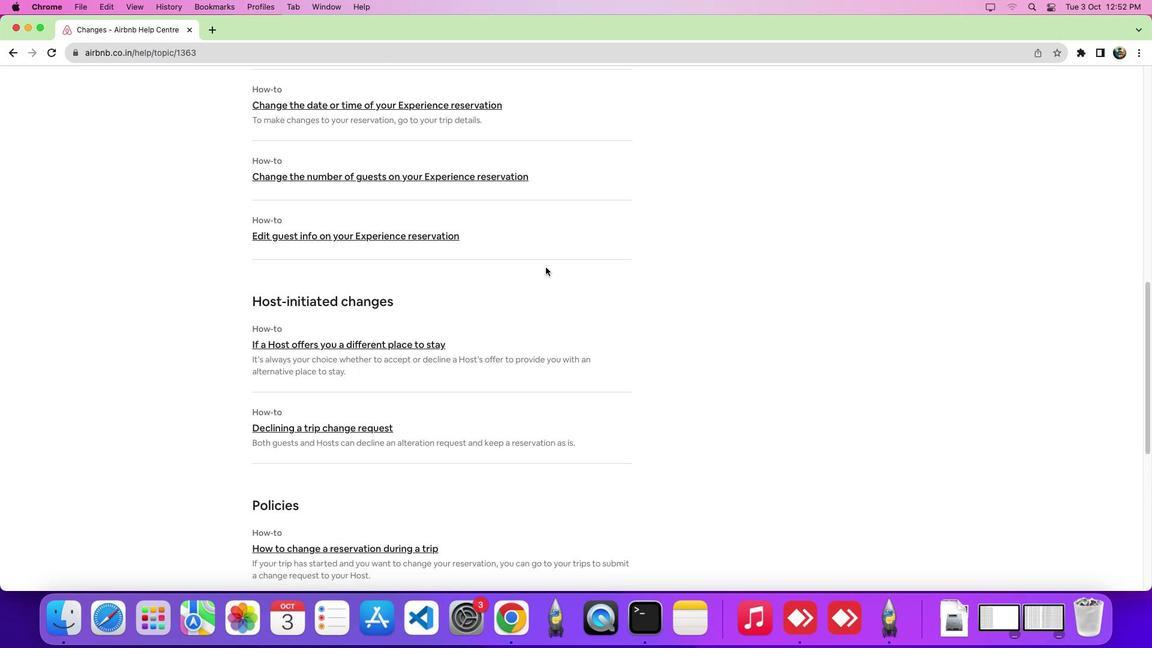 
Action: Mouse scrolled (545, 267) with delta (0, 0)
Screenshot: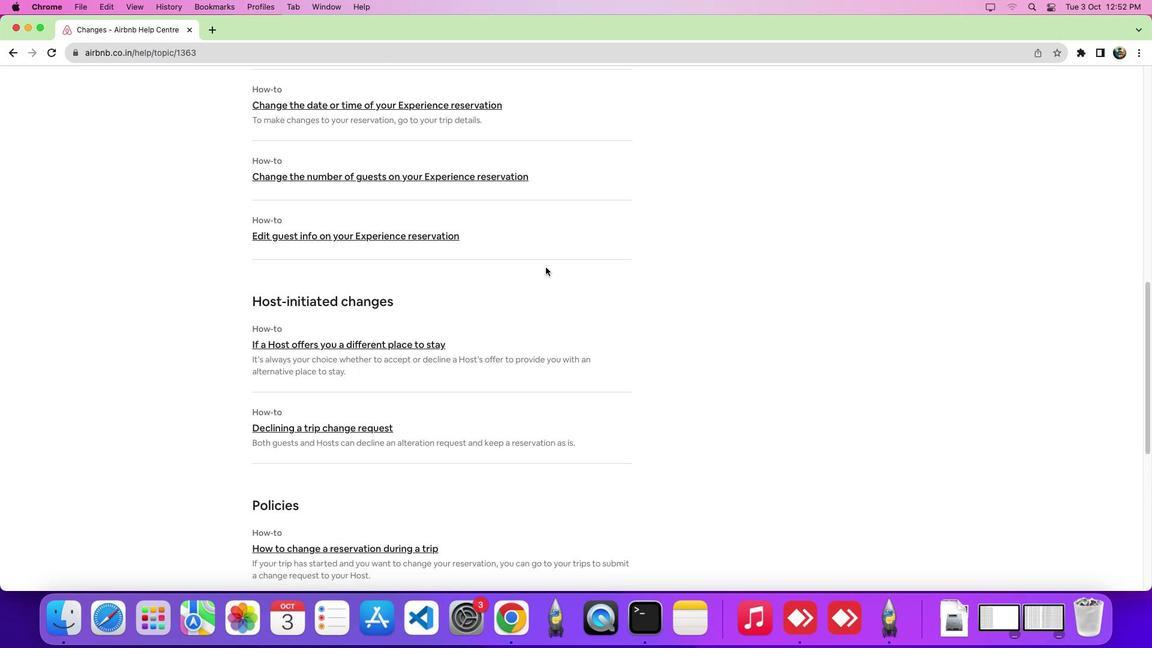 
Action: Mouse moved to (546, 267)
Screenshot: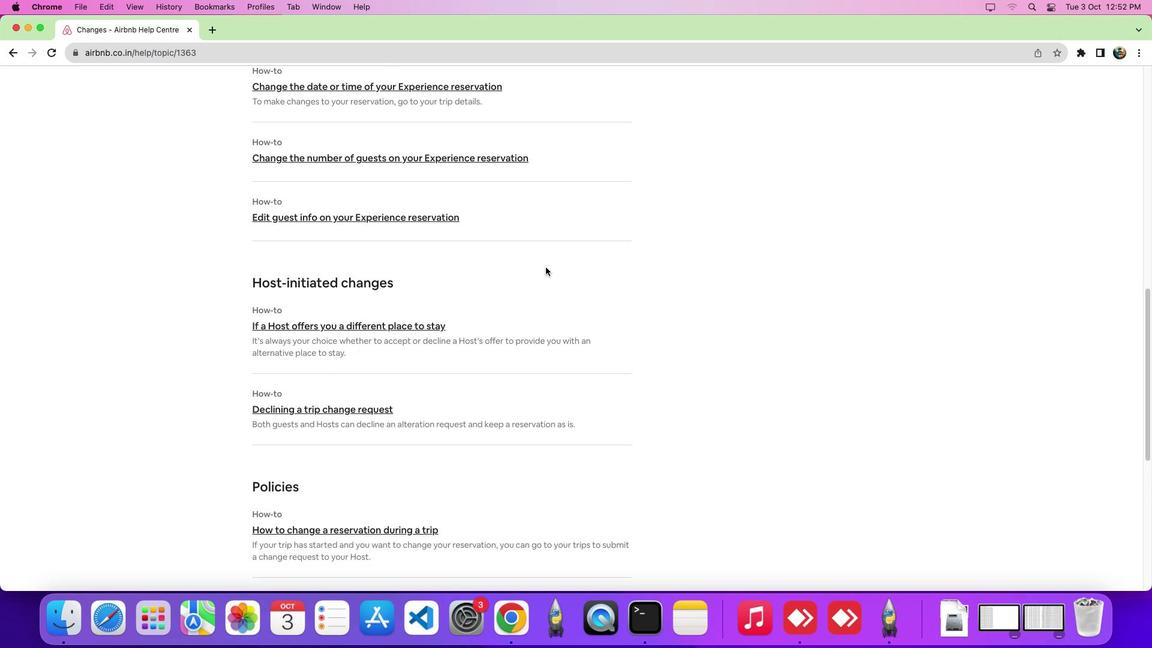 
Action: Mouse scrolled (546, 267) with delta (0, 0)
Screenshot: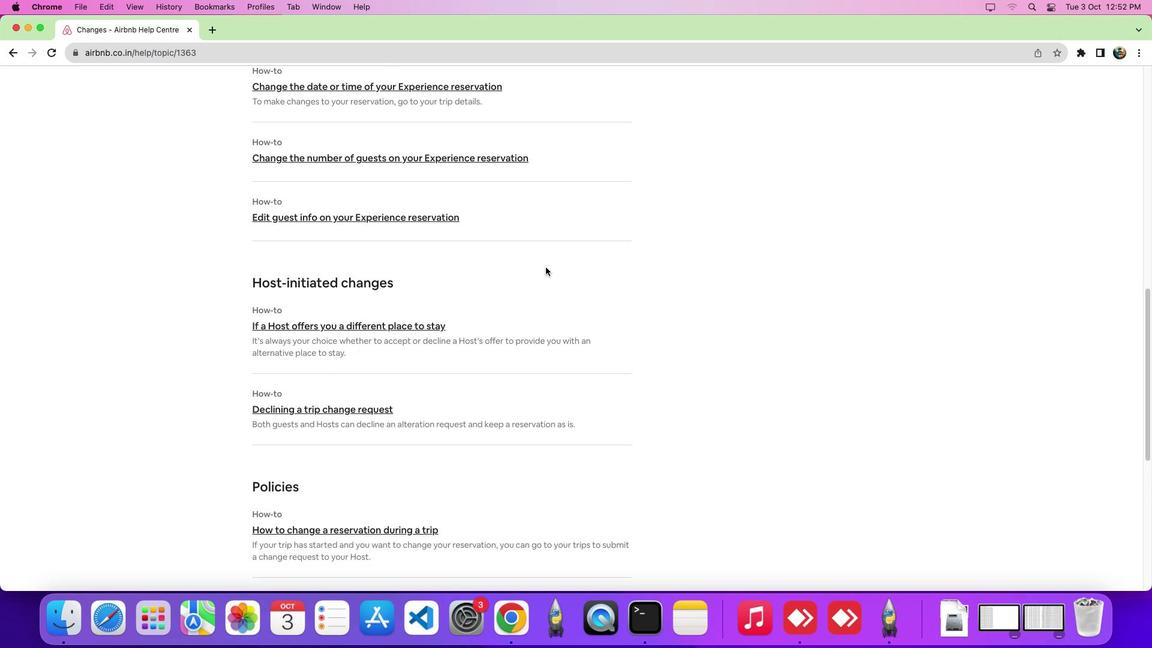 
Action: Mouse scrolled (546, 267) with delta (0, -3)
Screenshot: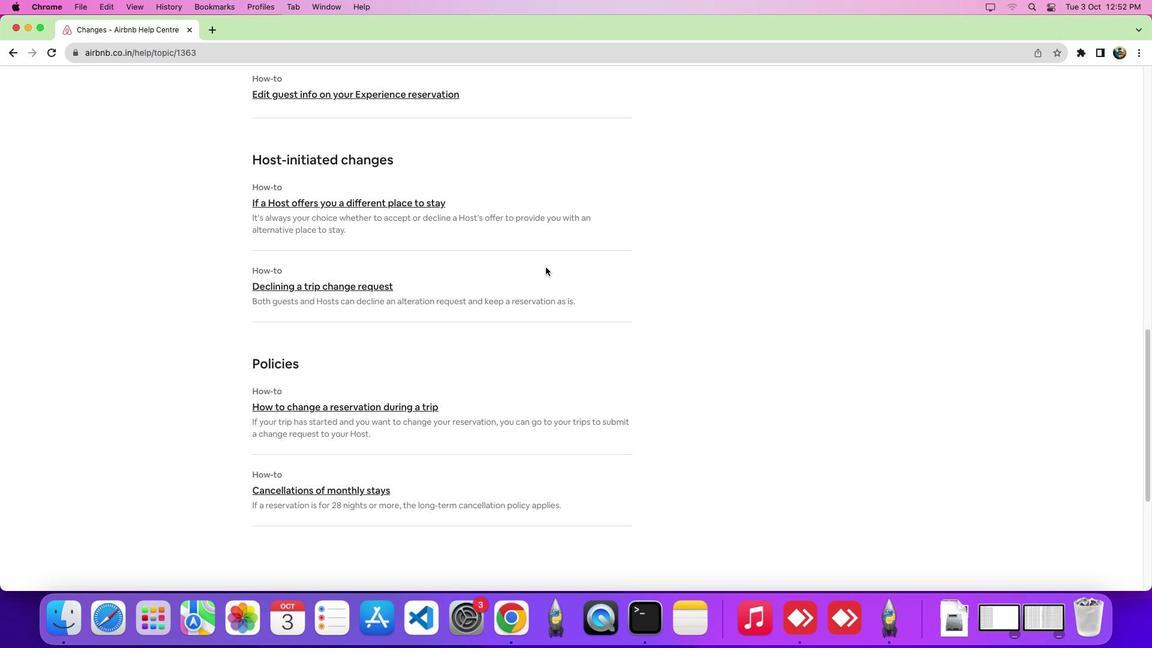 
